 Task: Search one way flight ticket for 5 adults, 1 child, 2 infants in seat and 1 infant on lap in business from Culebra: Benjamin Rivera Noriega Airport to Rock Springs: Southwest Wyoming Regional Airport (rock Springs Sweetwater County Airport) on 8-5-2023. Choice of flights is American. Number of bags: 1 carry on bag. Price is upto 50000. Outbound departure time preference is 23:30.
Action: Mouse moved to (300, 245)
Screenshot: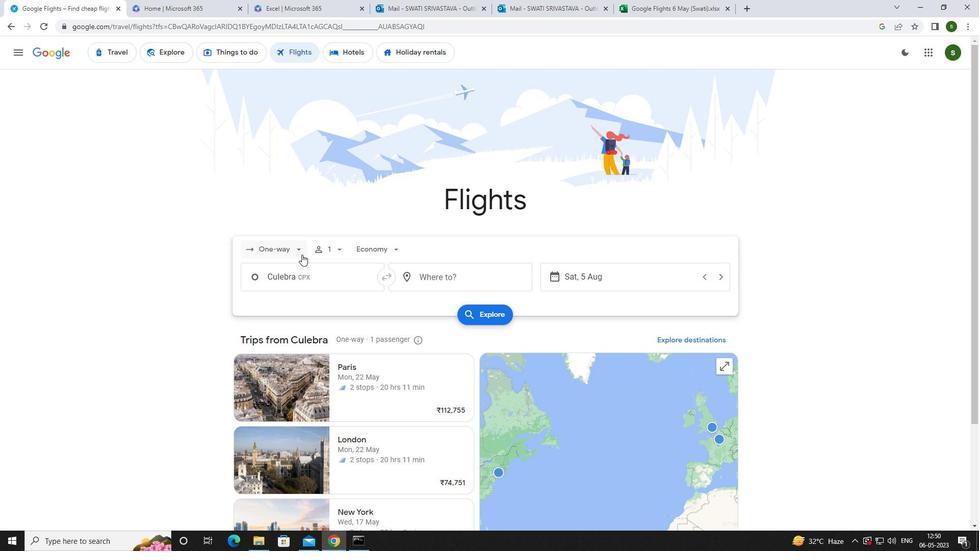 
Action: Mouse pressed left at (300, 245)
Screenshot: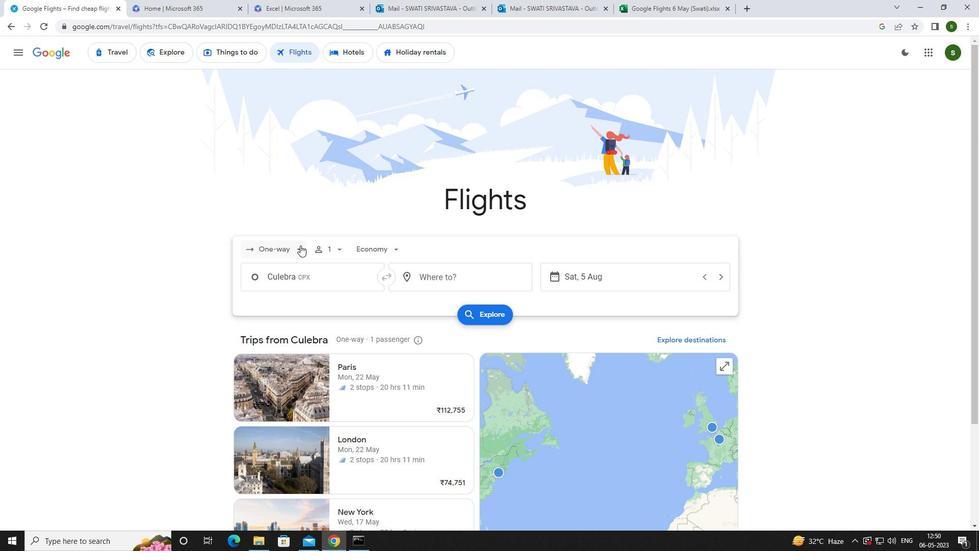 
Action: Mouse moved to (282, 295)
Screenshot: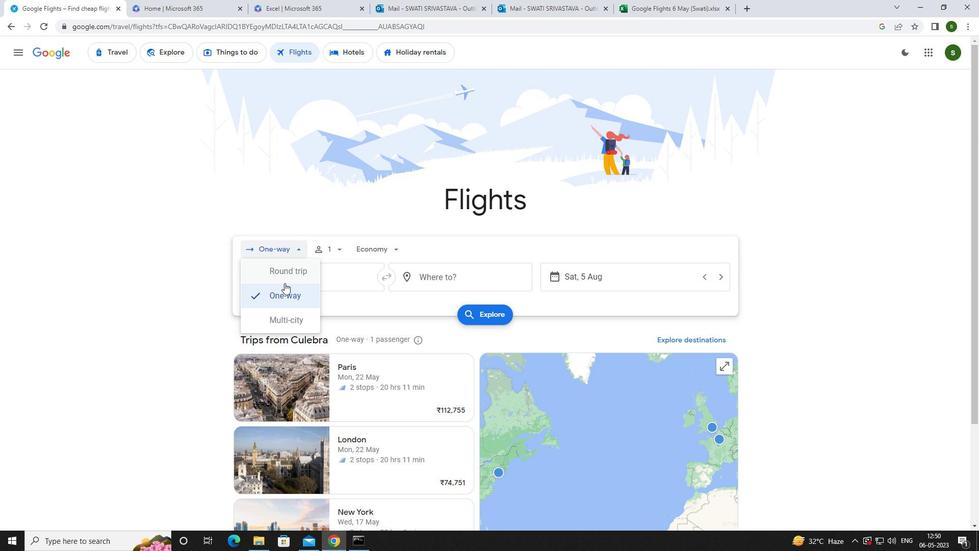 
Action: Mouse pressed left at (282, 295)
Screenshot: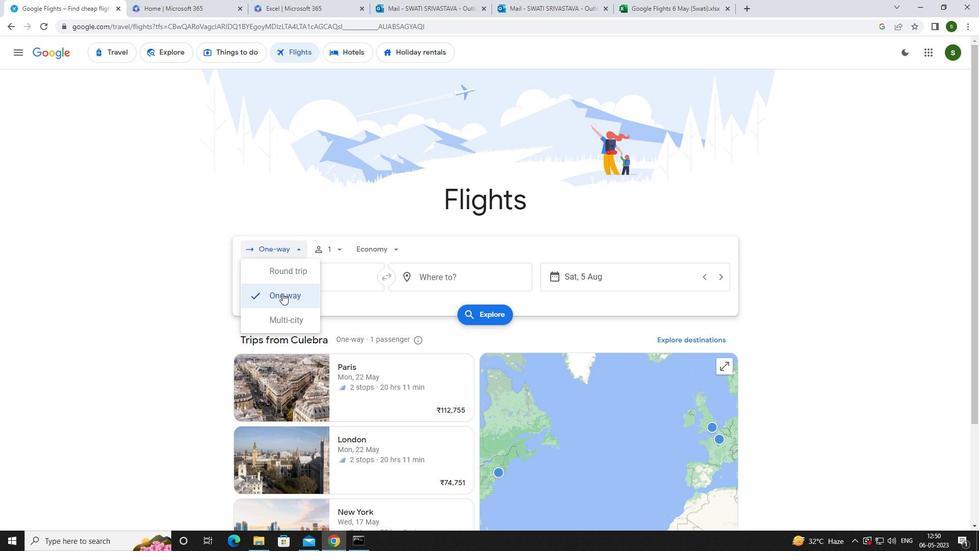 
Action: Mouse moved to (342, 248)
Screenshot: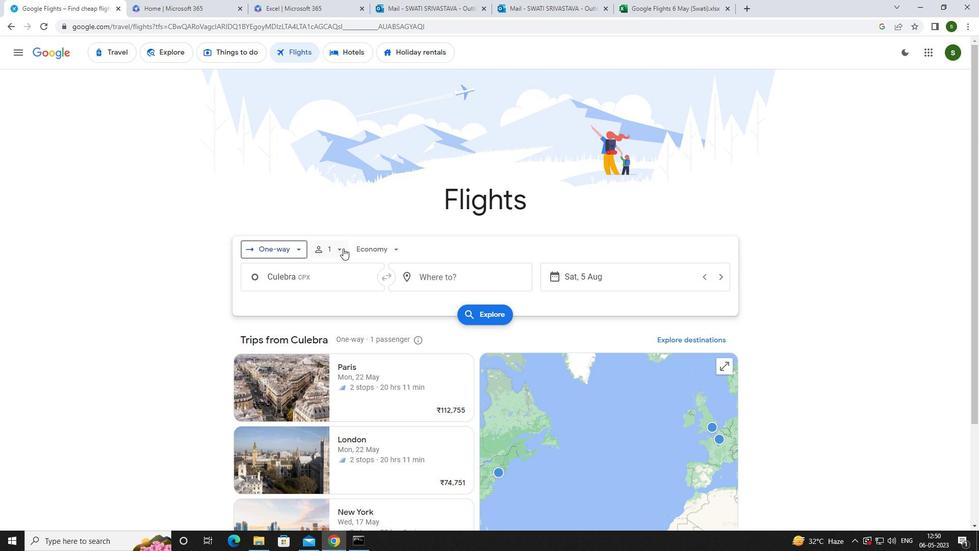 
Action: Mouse pressed left at (342, 248)
Screenshot: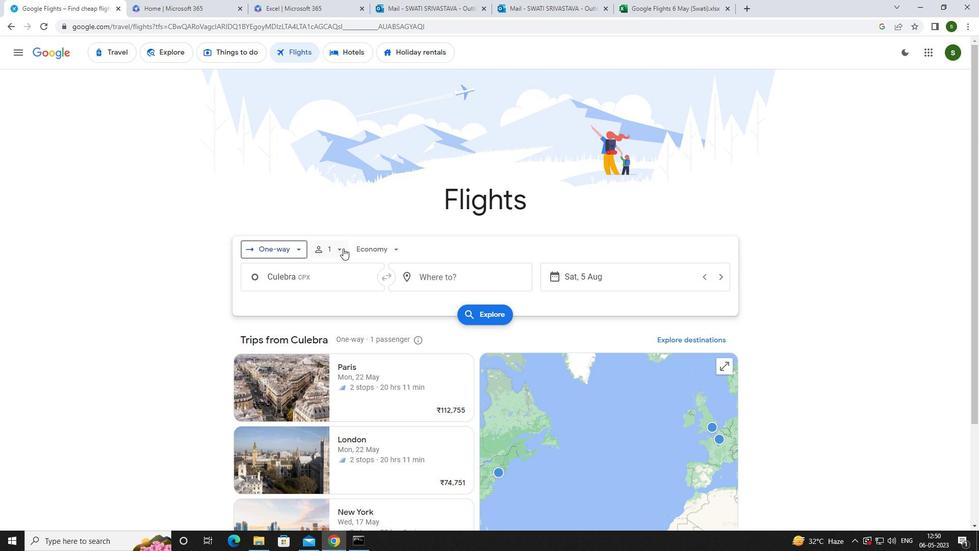 
Action: Mouse moved to (418, 274)
Screenshot: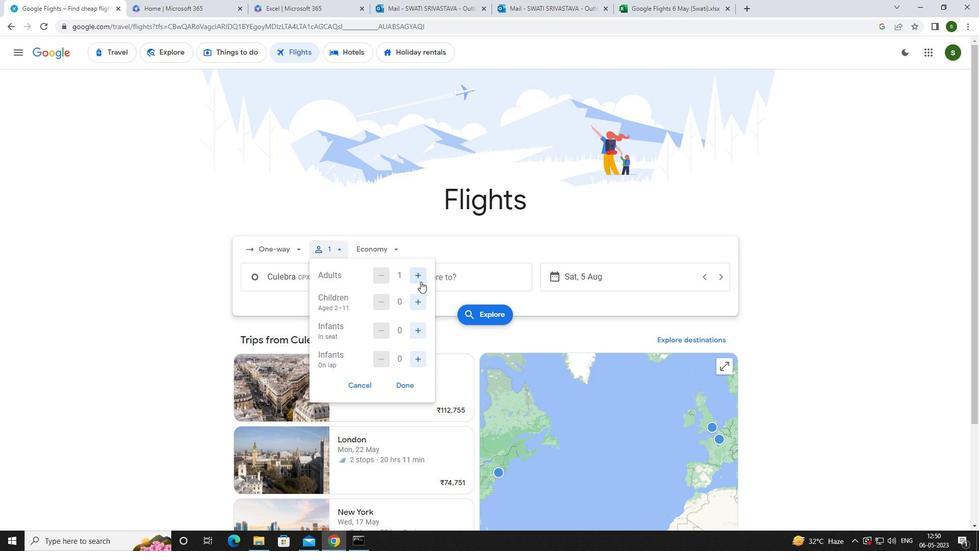 
Action: Mouse pressed left at (418, 274)
Screenshot: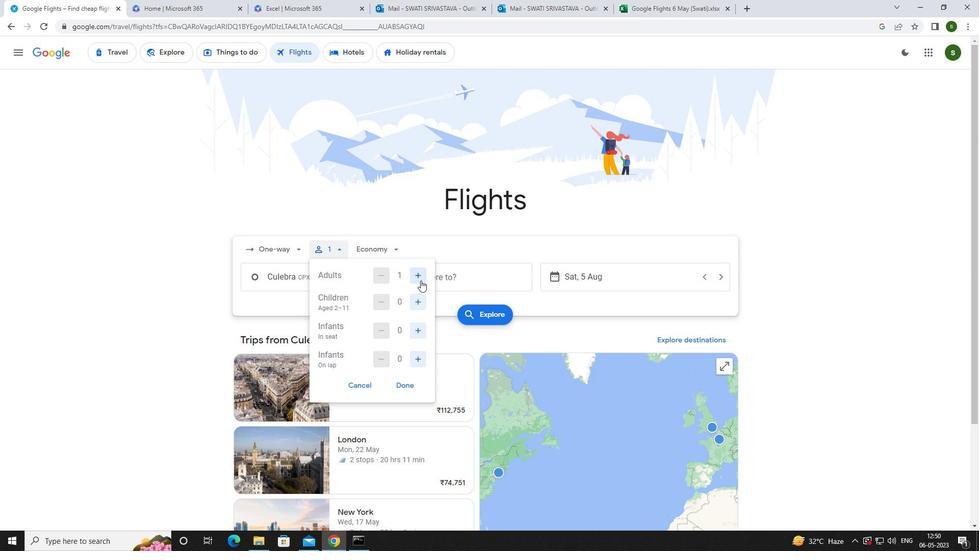 
Action: Mouse pressed left at (418, 274)
Screenshot: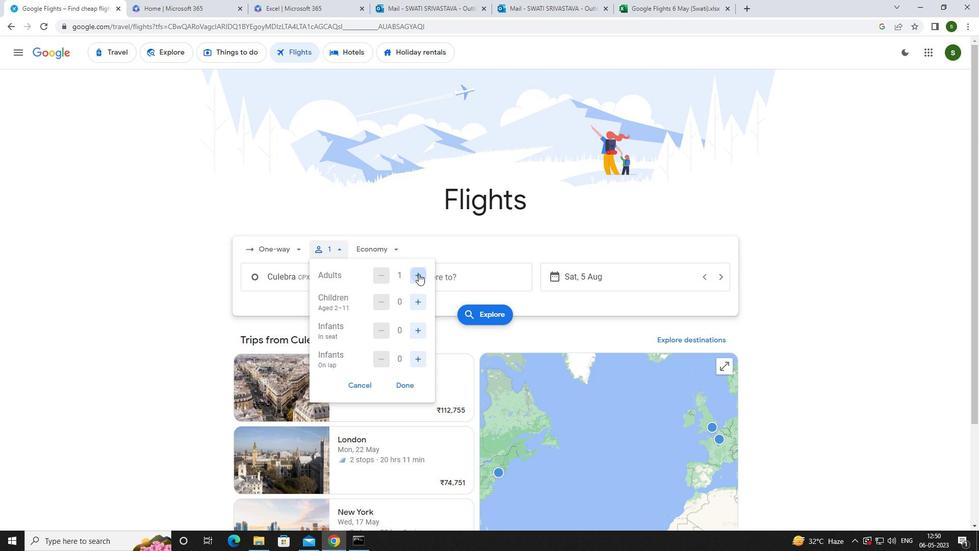 
Action: Mouse pressed left at (418, 274)
Screenshot: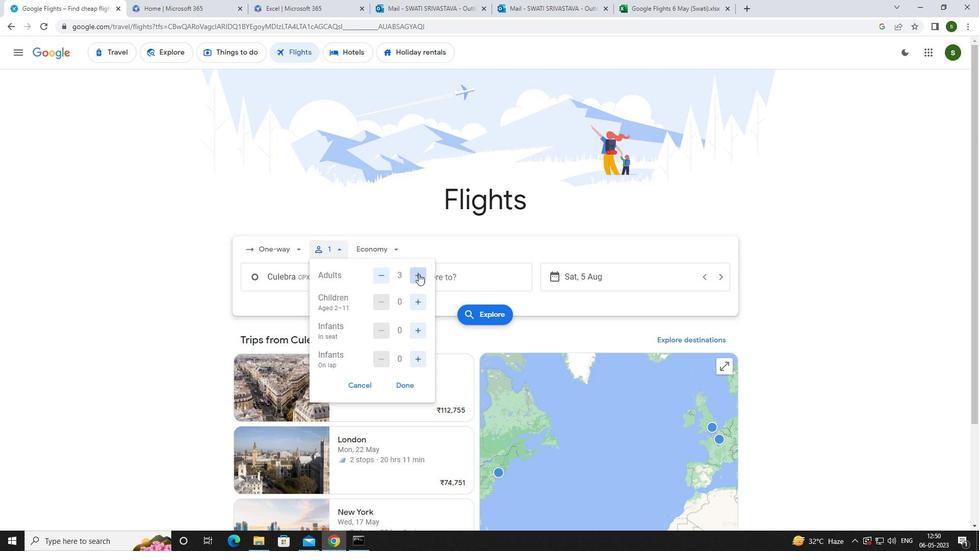 
Action: Mouse pressed left at (418, 274)
Screenshot: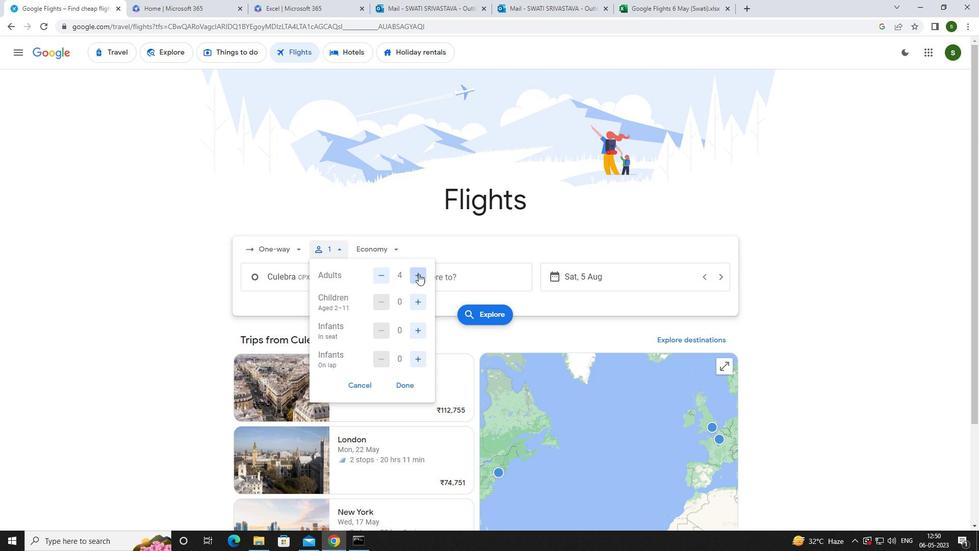
Action: Mouse moved to (415, 302)
Screenshot: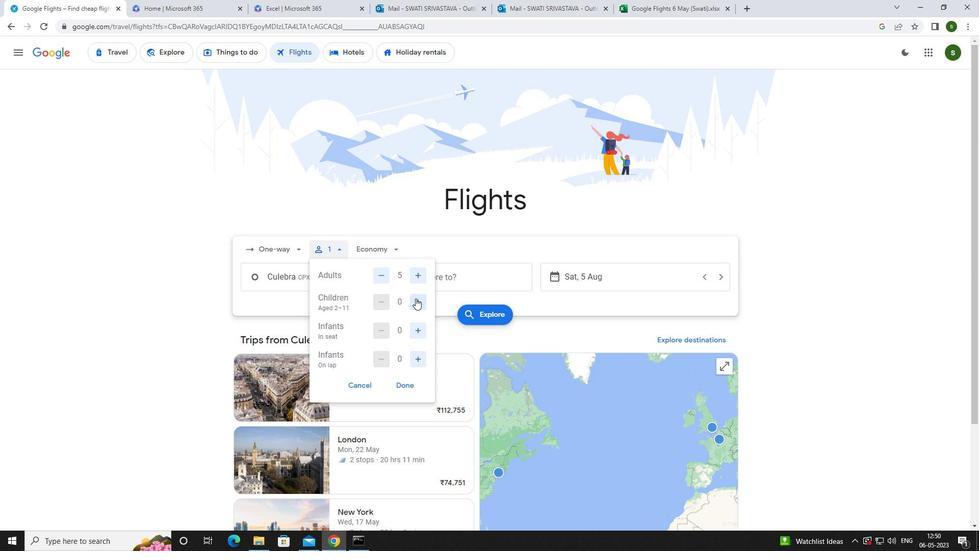 
Action: Mouse pressed left at (415, 302)
Screenshot: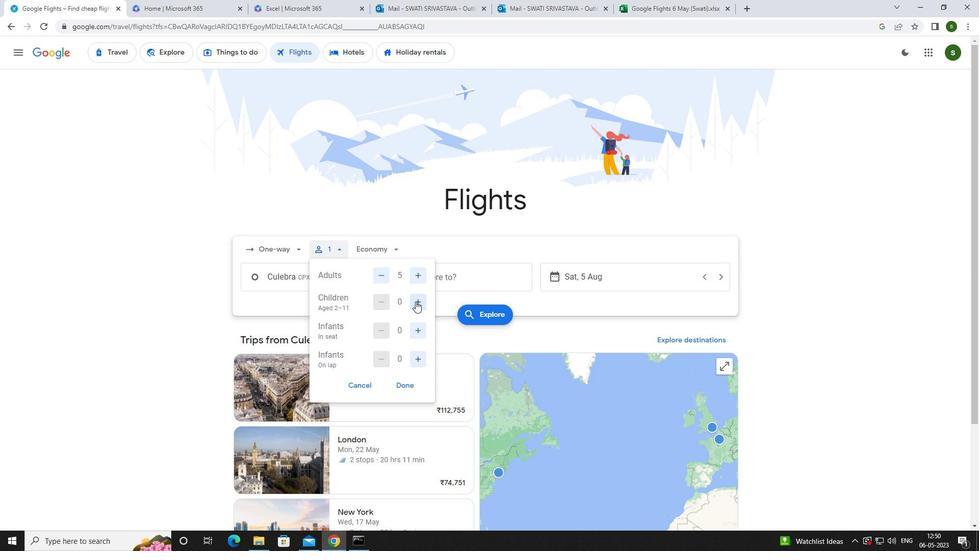 
Action: Mouse moved to (418, 329)
Screenshot: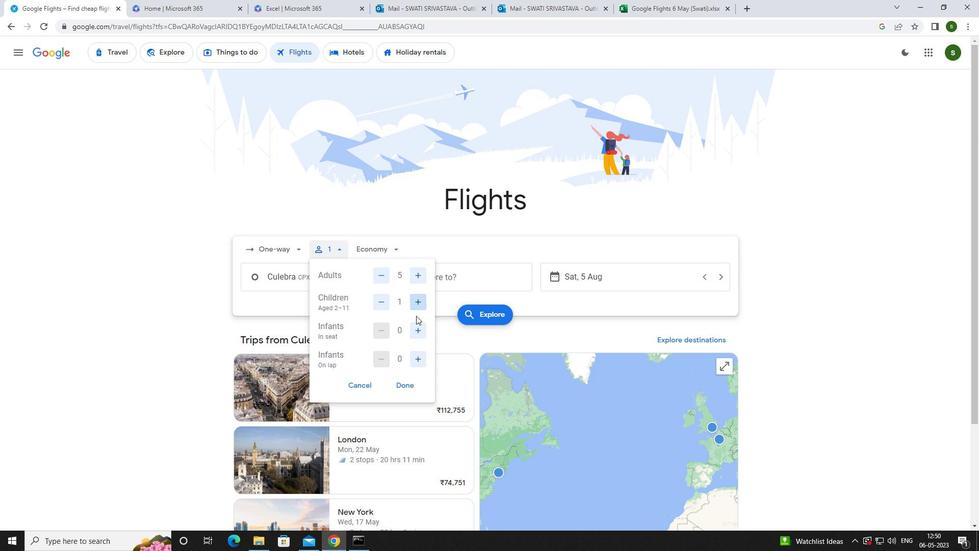 
Action: Mouse pressed left at (418, 329)
Screenshot: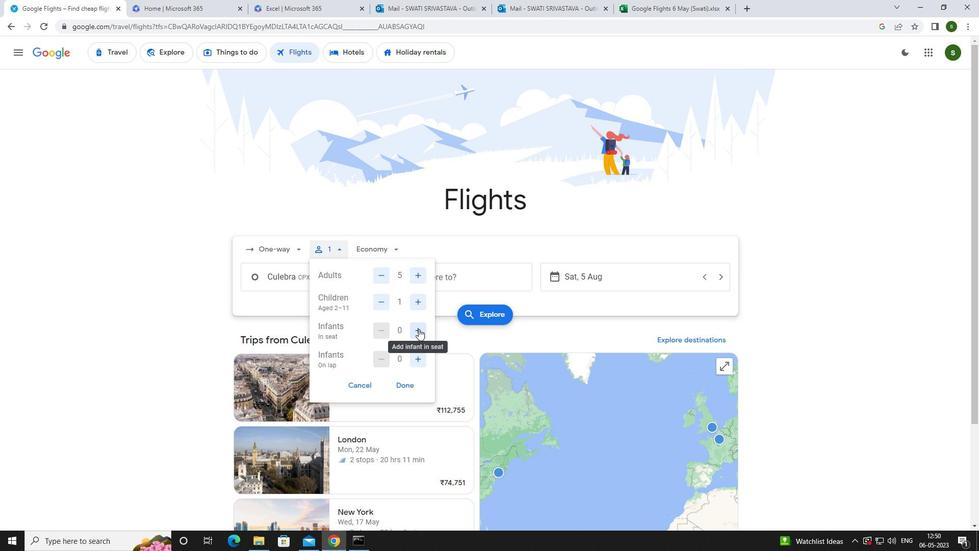 
Action: Mouse pressed left at (418, 329)
Screenshot: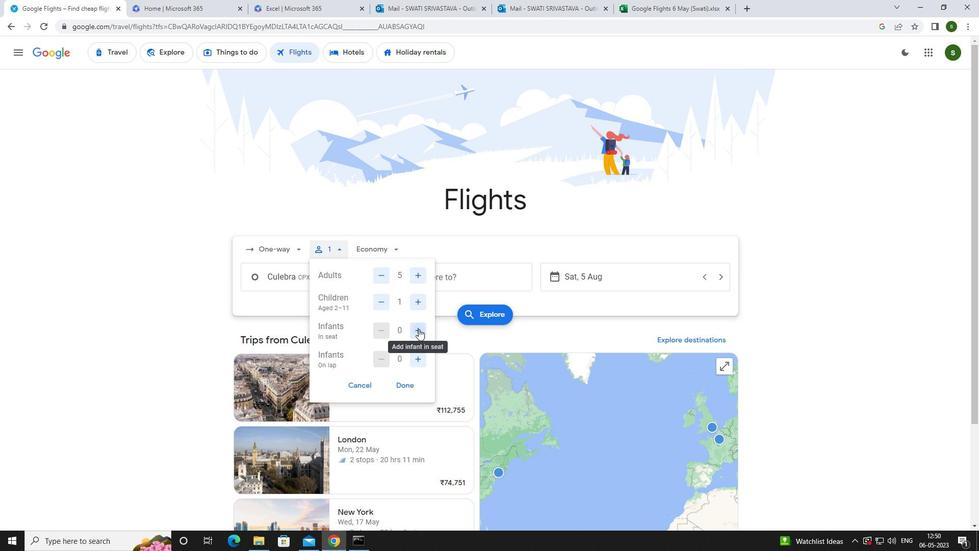 
Action: Mouse moved to (417, 360)
Screenshot: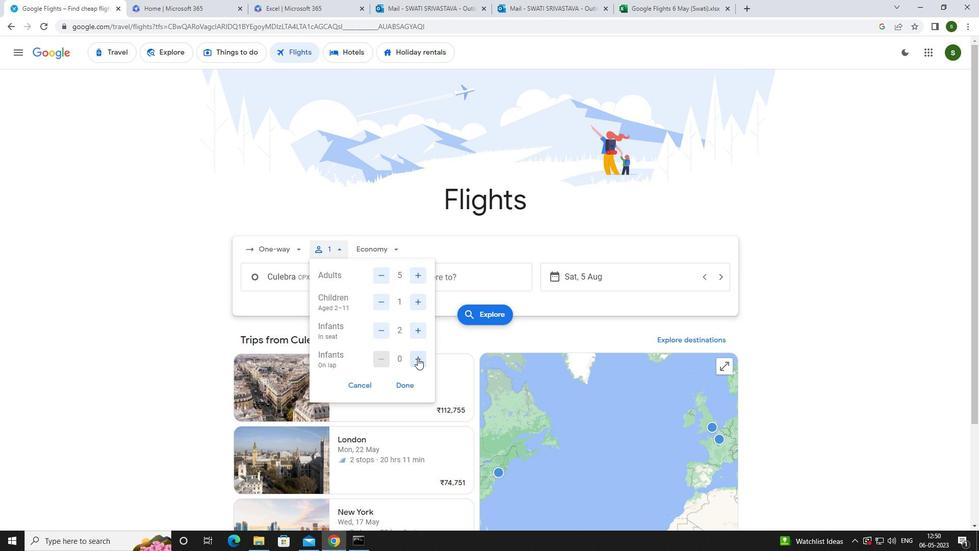 
Action: Mouse pressed left at (417, 360)
Screenshot: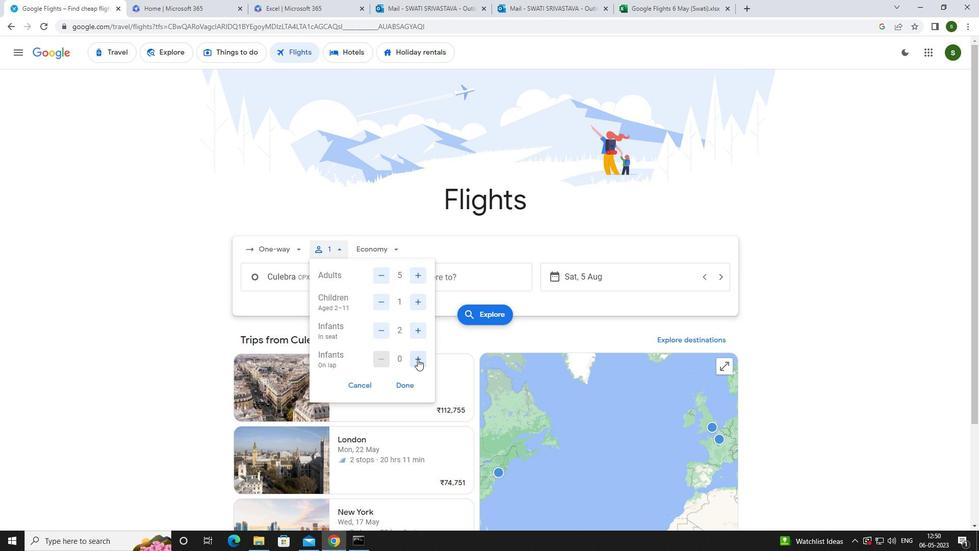 
Action: Mouse moved to (393, 246)
Screenshot: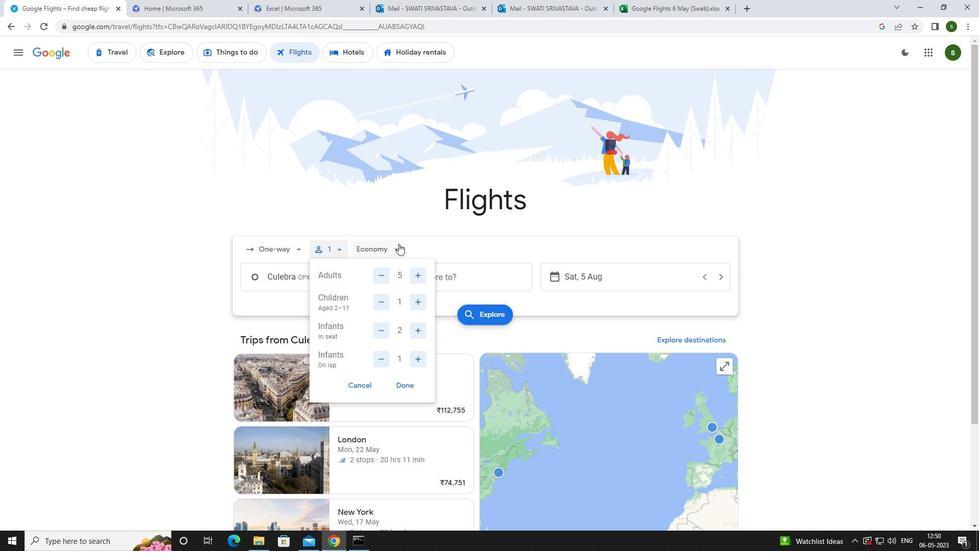 
Action: Mouse pressed left at (393, 246)
Screenshot: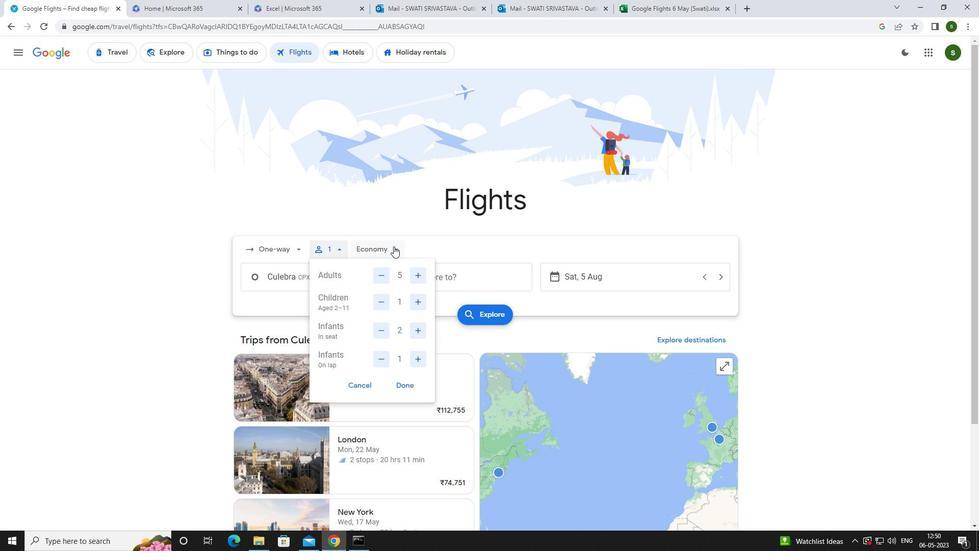 
Action: Mouse moved to (405, 319)
Screenshot: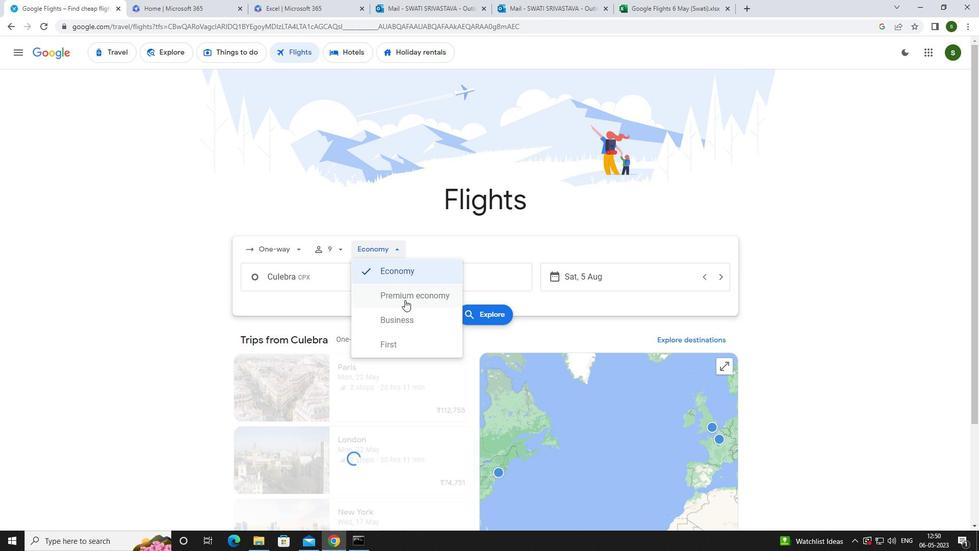 
Action: Mouse pressed left at (405, 319)
Screenshot: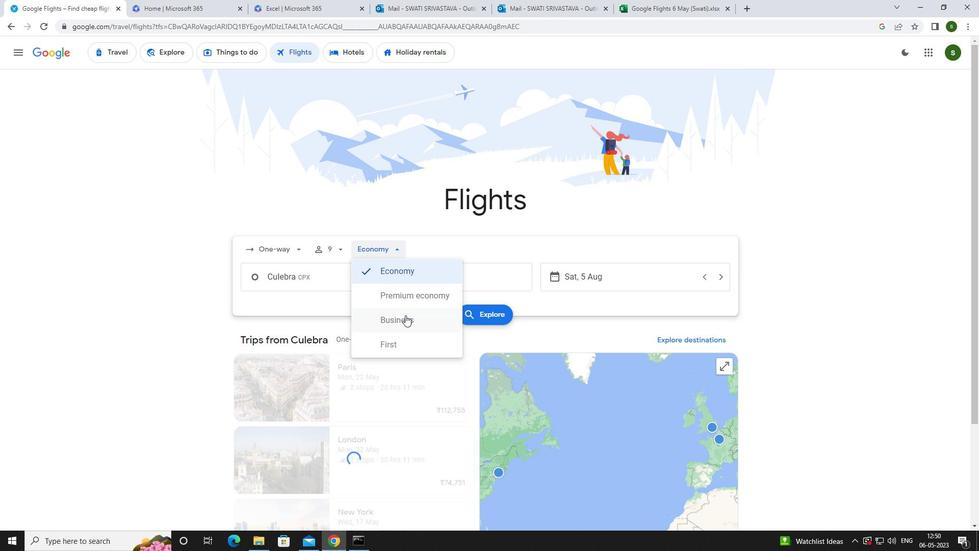 
Action: Mouse moved to (332, 272)
Screenshot: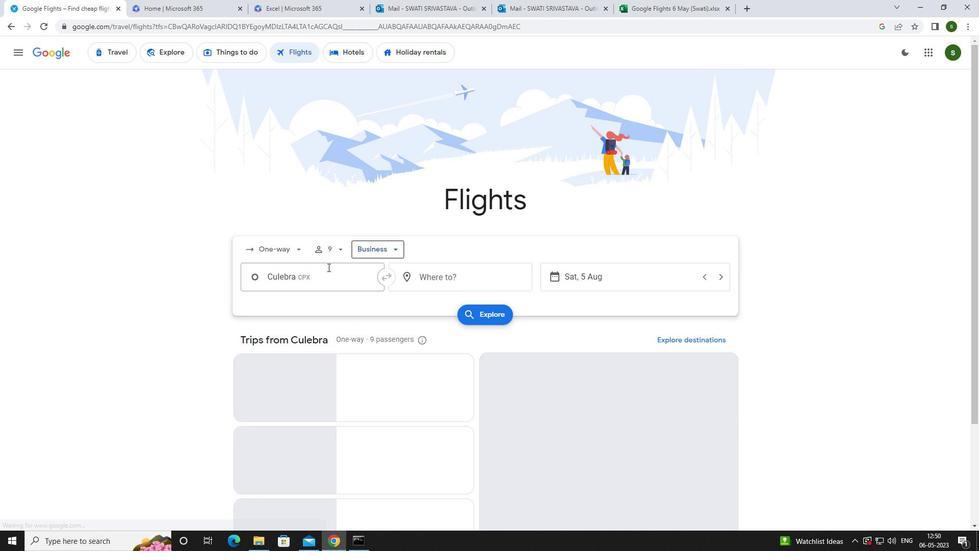 
Action: Mouse pressed left at (332, 272)
Screenshot: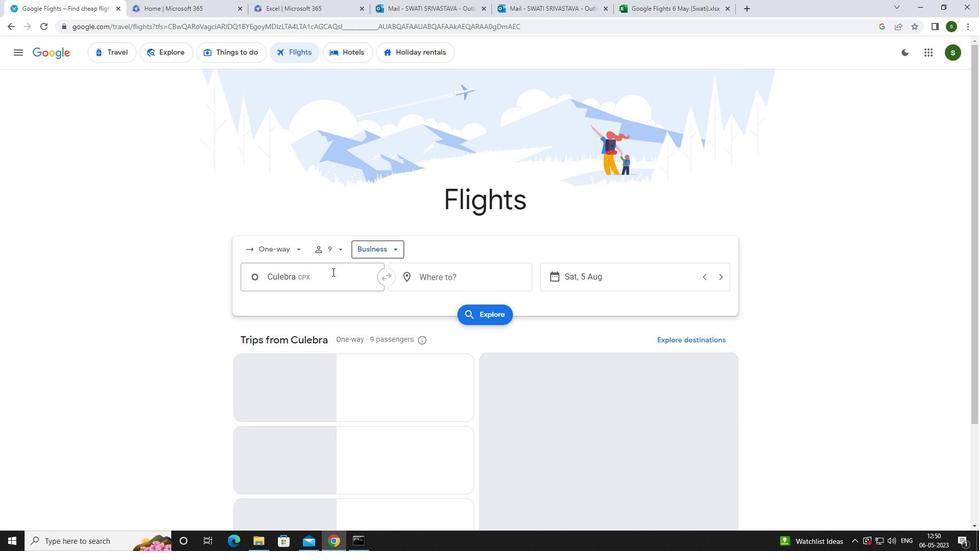 
Action: Mouse moved to (334, 273)
Screenshot: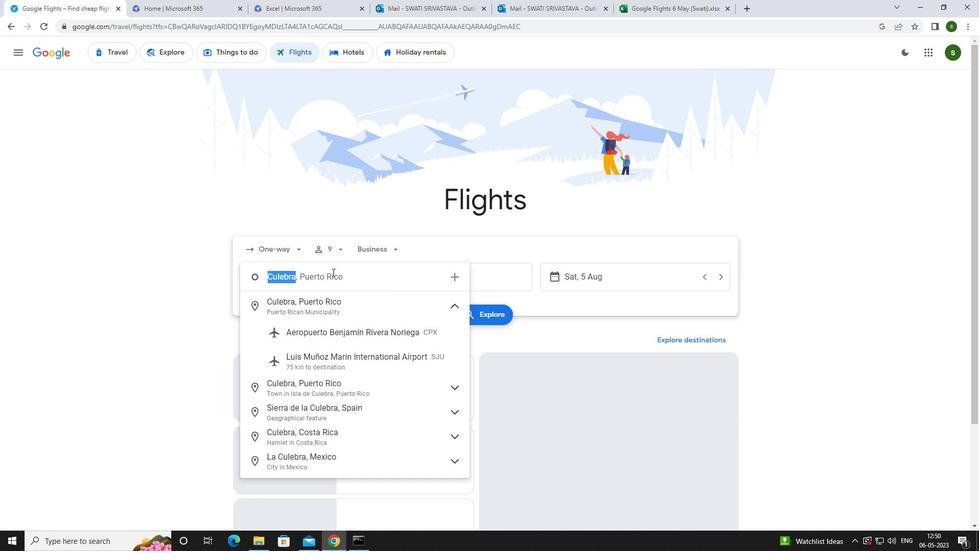 
Action: Key pressed <Key.caps_lock>b<Key.caps_lock>enjamin
Screenshot: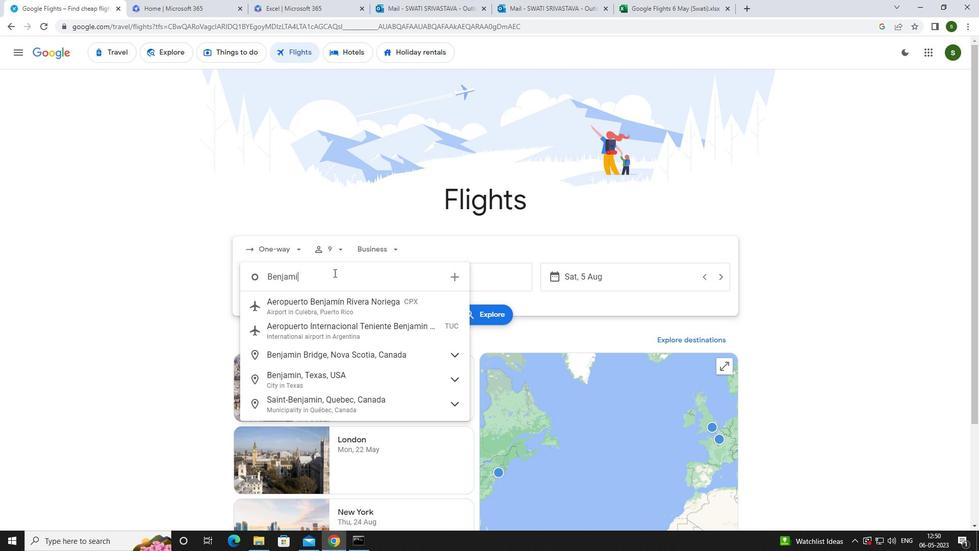 
Action: Mouse moved to (343, 308)
Screenshot: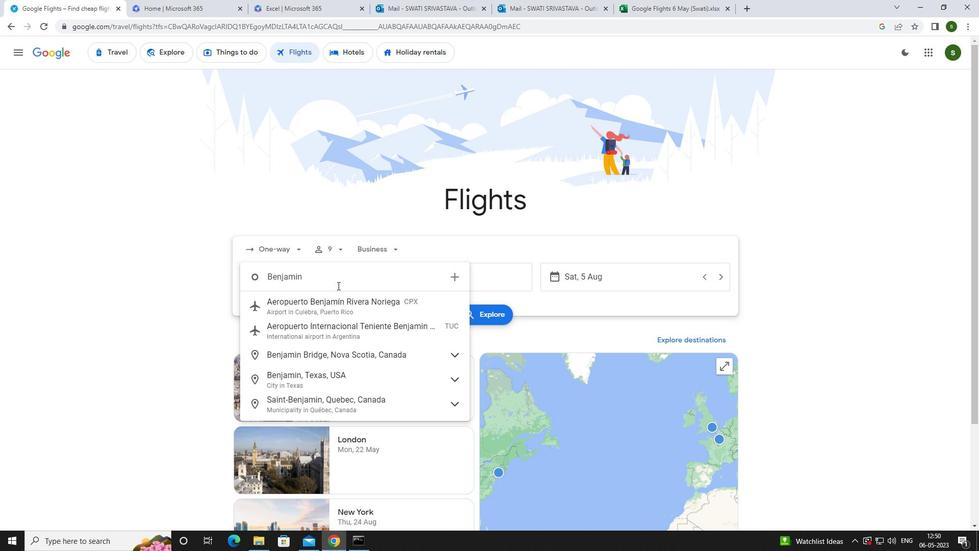 
Action: Mouse pressed left at (343, 308)
Screenshot: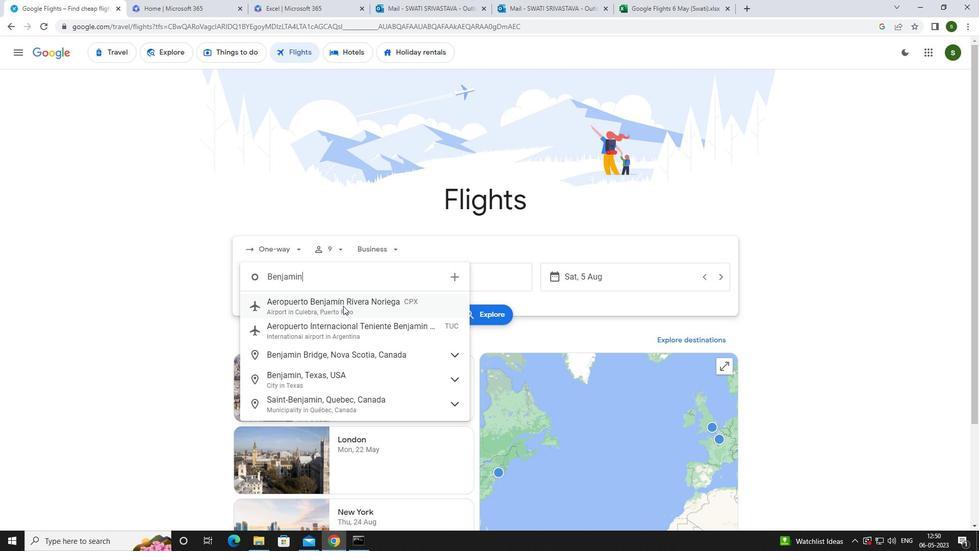 
Action: Mouse moved to (432, 278)
Screenshot: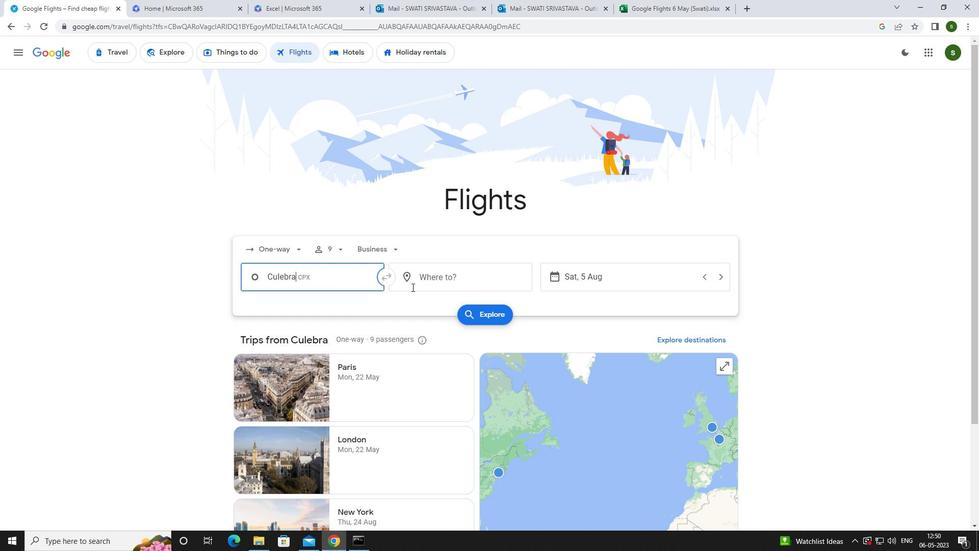 
Action: Mouse pressed left at (432, 278)
Screenshot: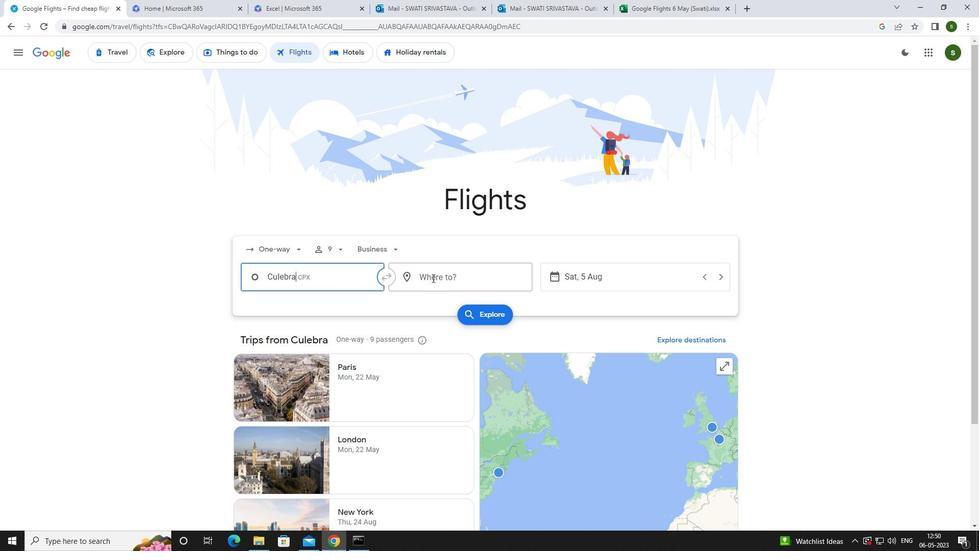 
Action: Key pressed <Key.caps_lock>r<Key.caps_lock>ock<Key.space><Key.caps_lock>s<Key.caps_lock>prings
Screenshot: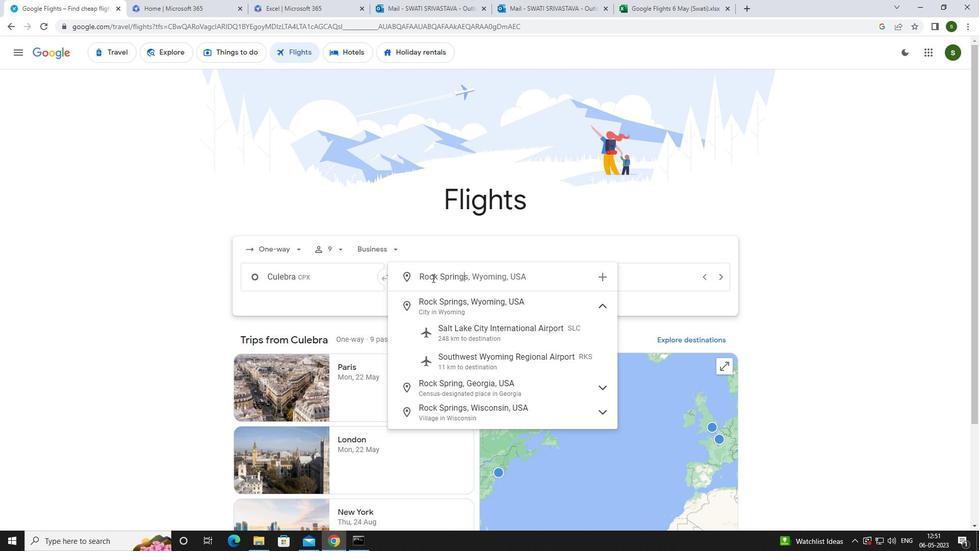 
Action: Mouse moved to (465, 363)
Screenshot: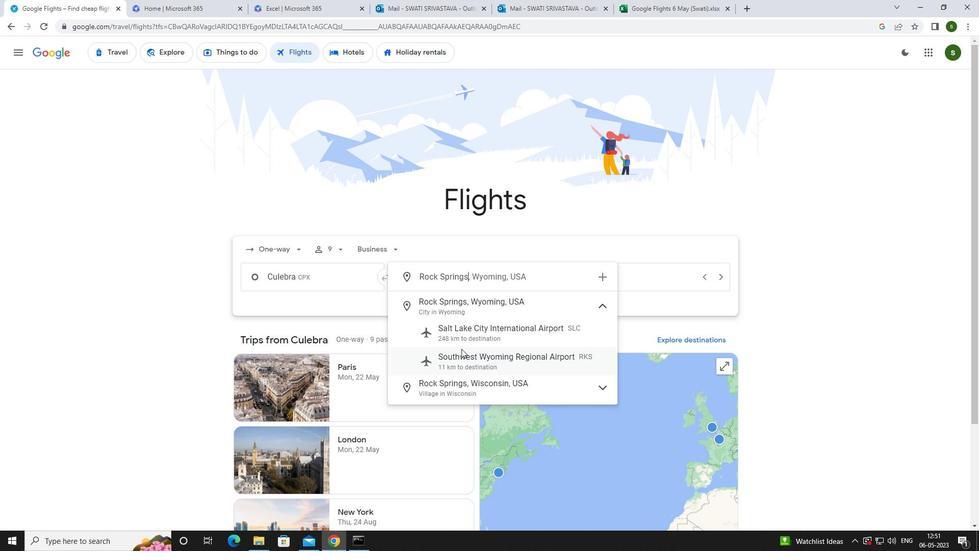 
Action: Mouse pressed left at (465, 363)
Screenshot: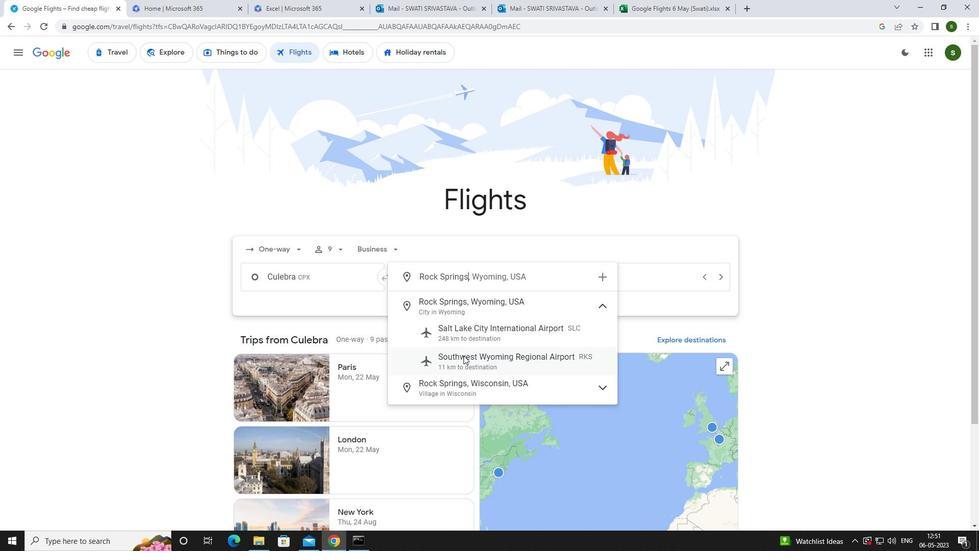 
Action: Mouse moved to (581, 272)
Screenshot: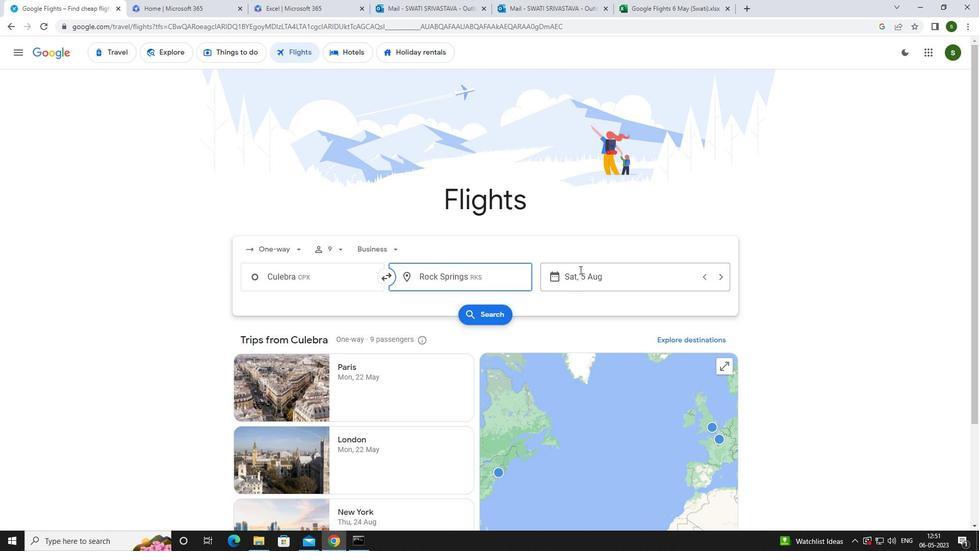 
Action: Mouse pressed left at (581, 272)
Screenshot: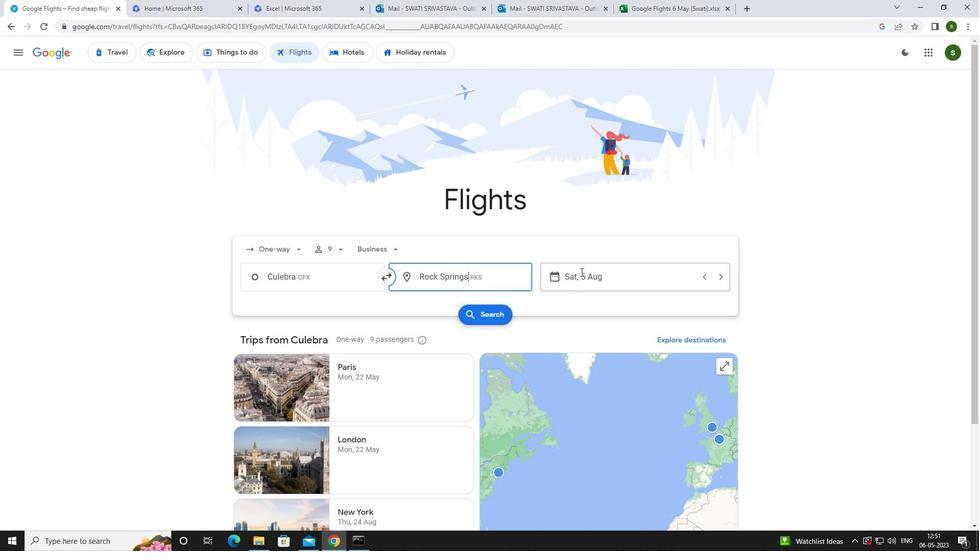 
Action: Mouse moved to (515, 343)
Screenshot: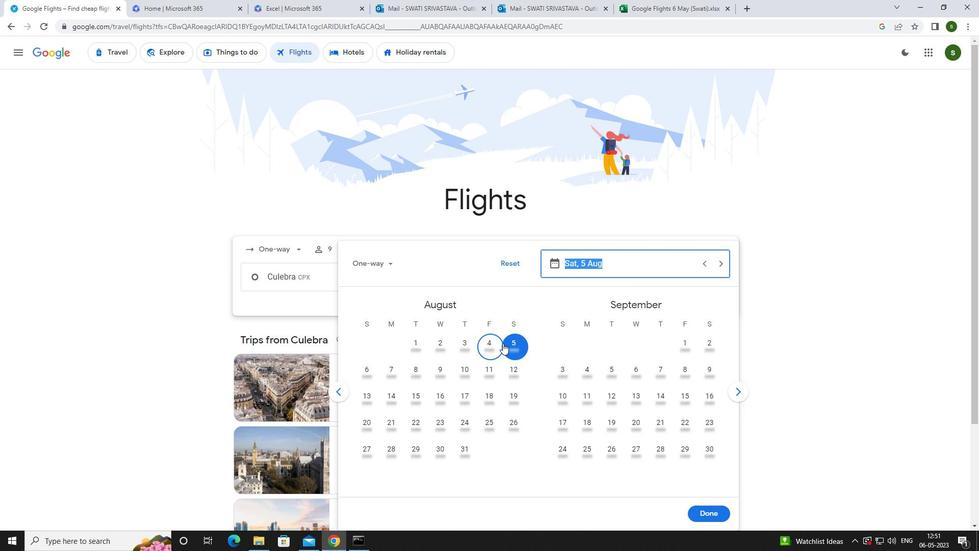 
Action: Mouse pressed left at (515, 343)
Screenshot: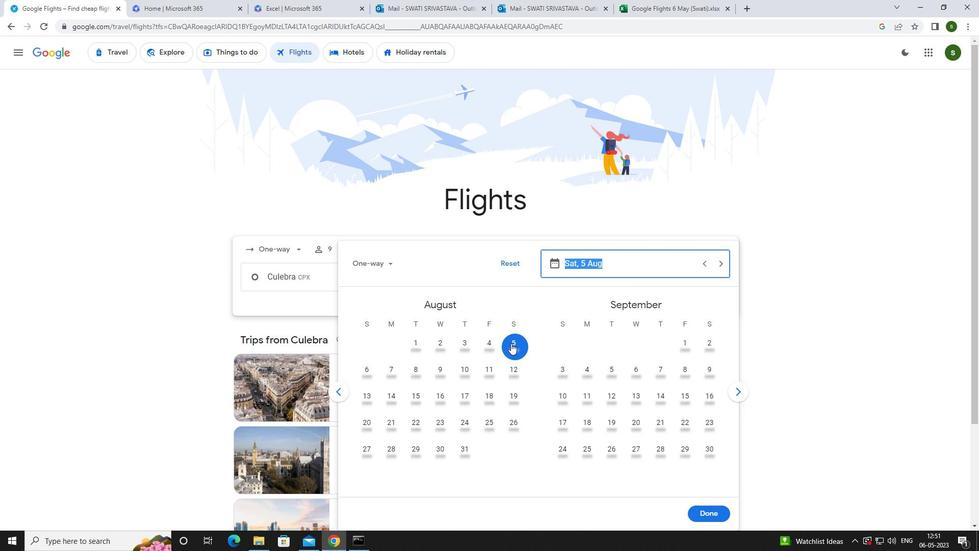 
Action: Mouse moved to (711, 510)
Screenshot: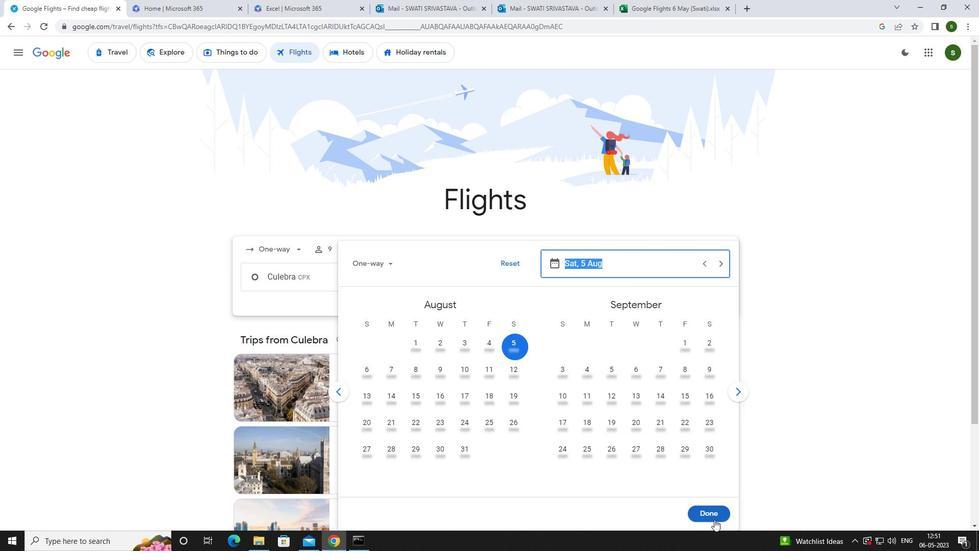 
Action: Mouse pressed left at (711, 510)
Screenshot: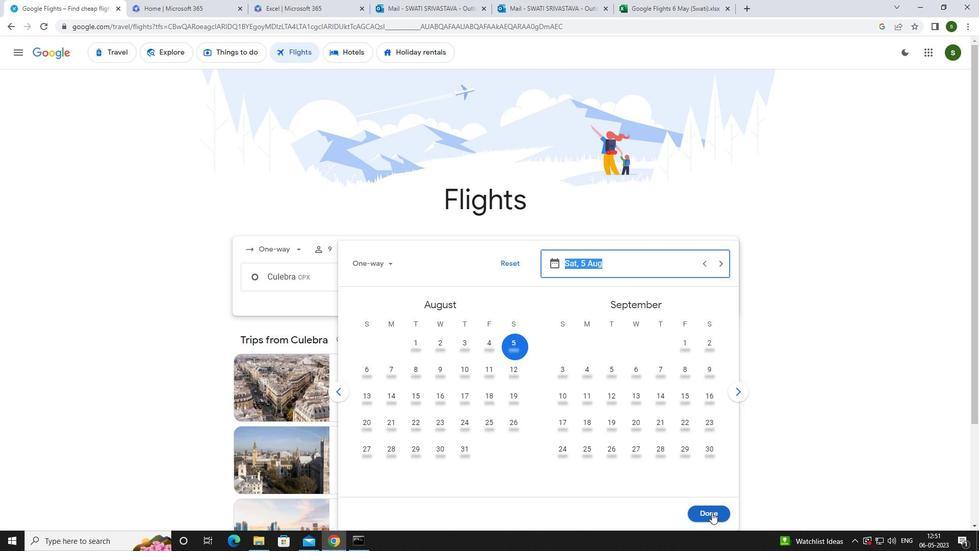 
Action: Mouse moved to (485, 319)
Screenshot: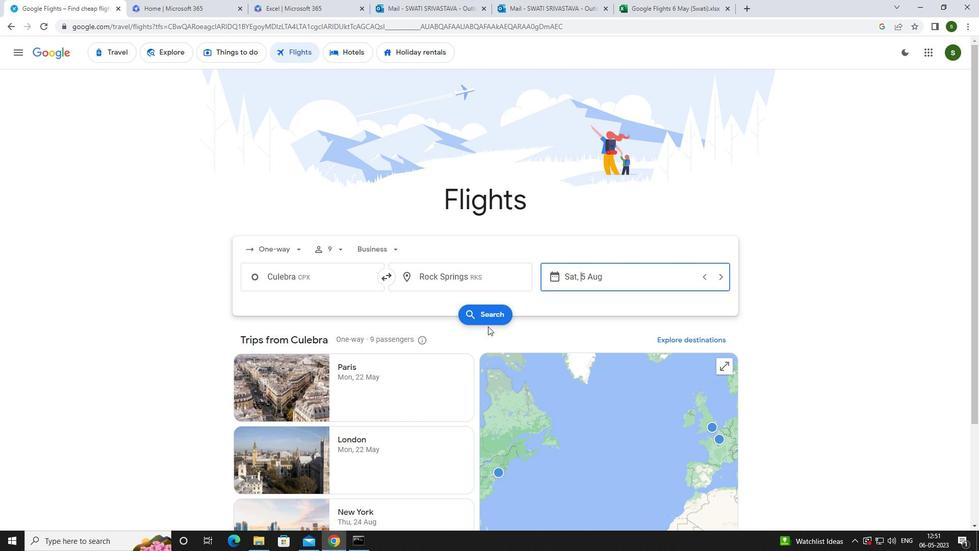 
Action: Mouse pressed left at (485, 319)
Screenshot: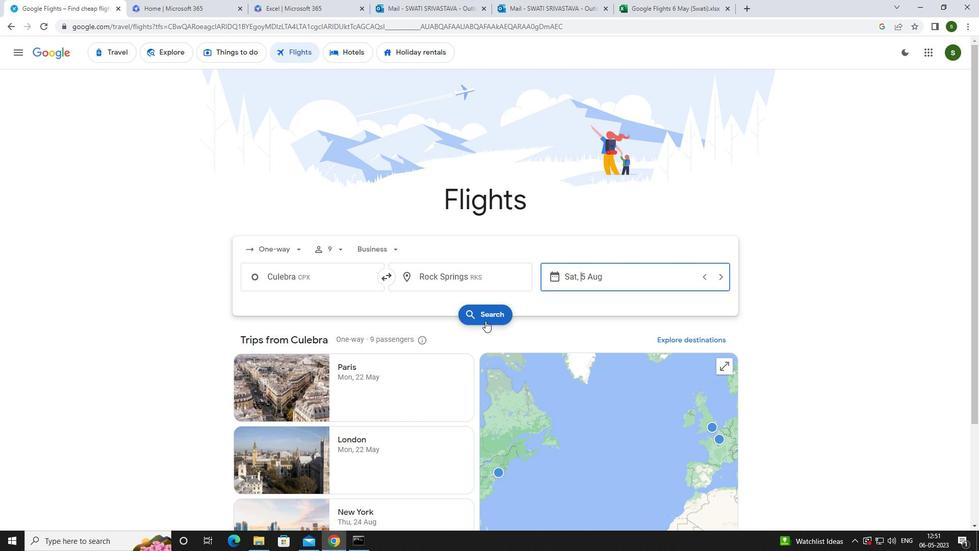 
Action: Mouse moved to (266, 145)
Screenshot: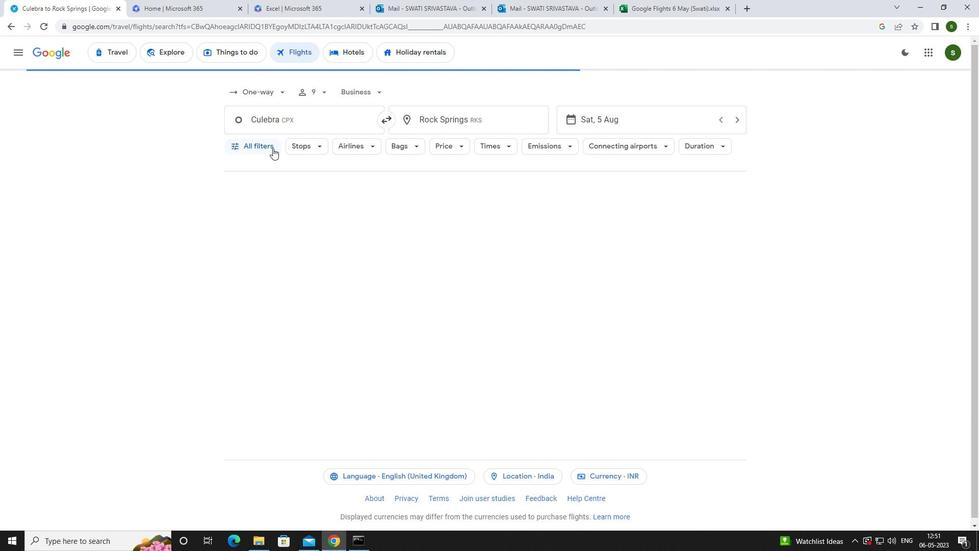 
Action: Mouse pressed left at (266, 145)
Screenshot: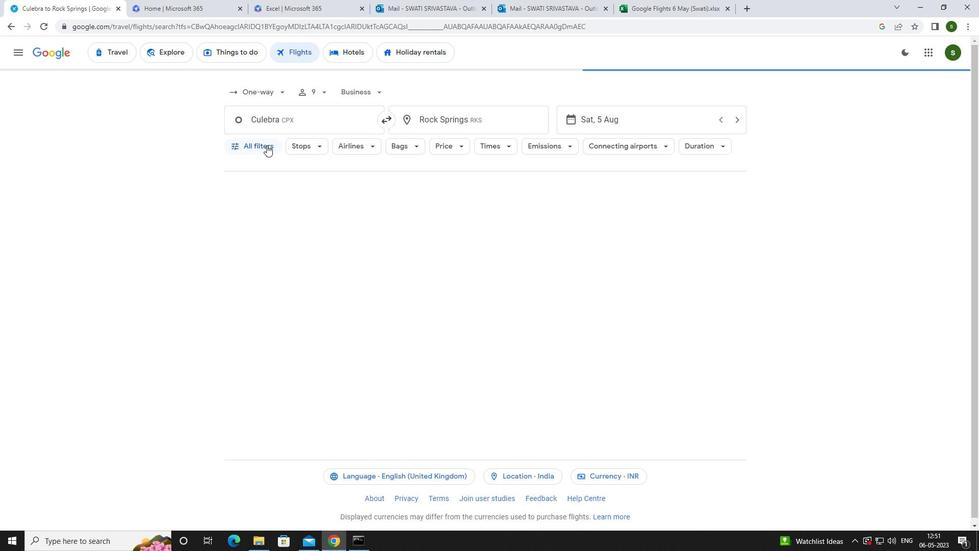 
Action: Mouse moved to (380, 364)
Screenshot: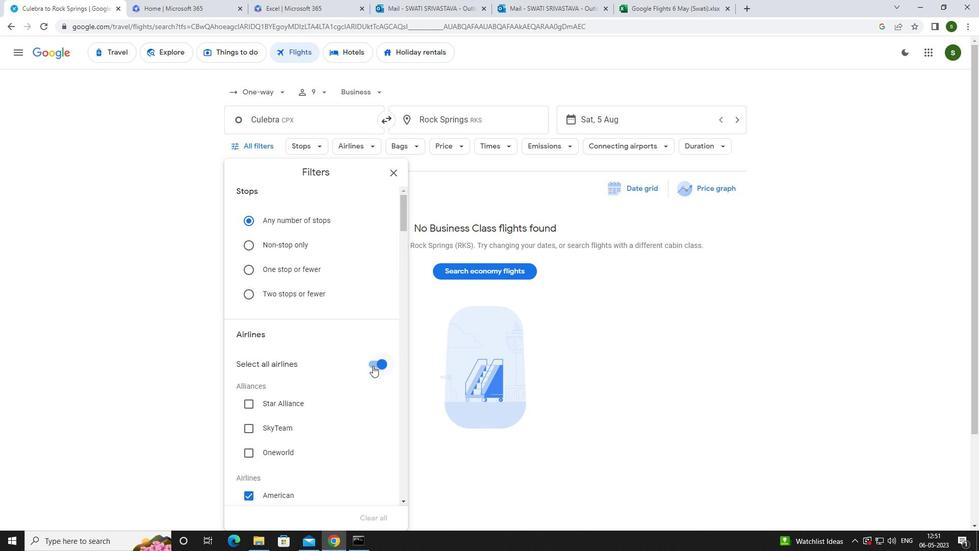 
Action: Mouse pressed left at (380, 364)
Screenshot: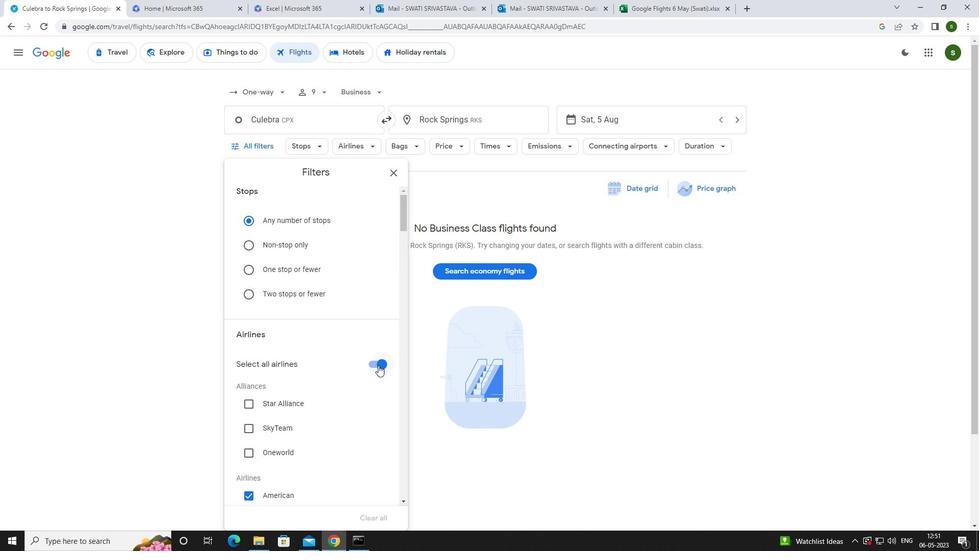 
Action: Mouse moved to (353, 343)
Screenshot: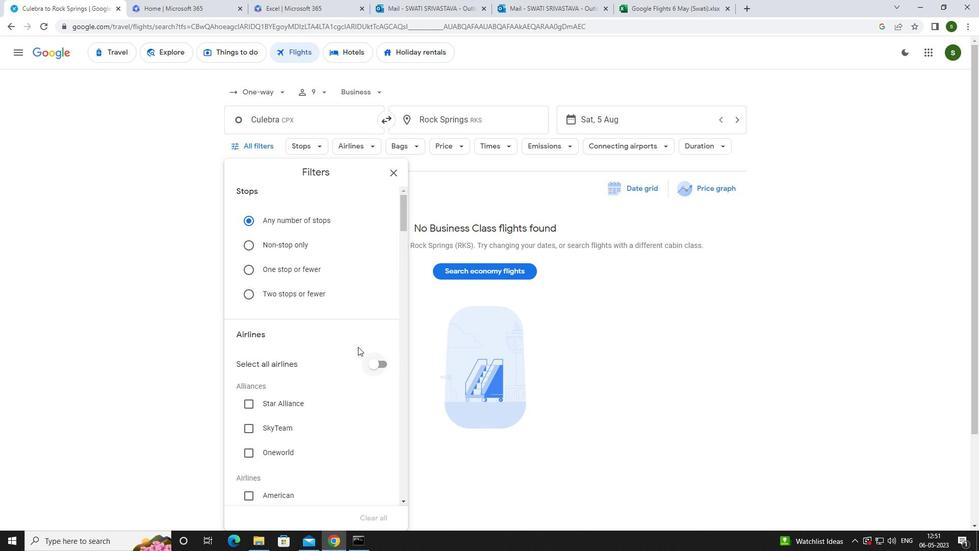 
Action: Mouse scrolled (353, 342) with delta (0, 0)
Screenshot: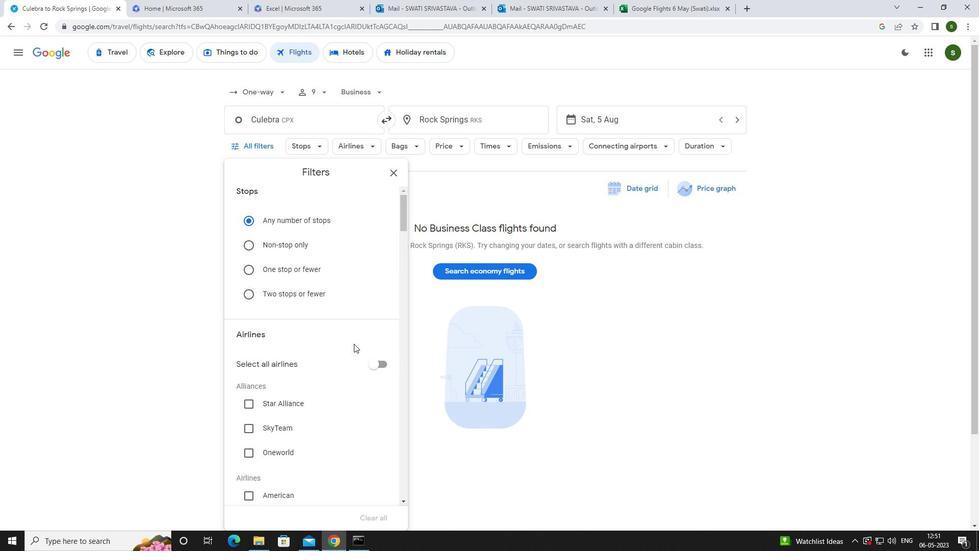 
Action: Mouse scrolled (353, 342) with delta (0, 0)
Screenshot: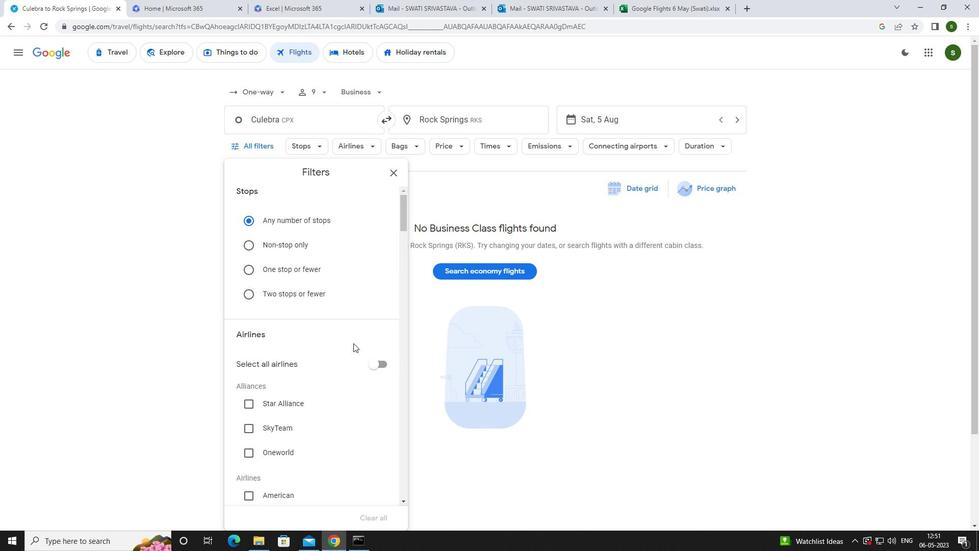 
Action: Mouse moved to (278, 396)
Screenshot: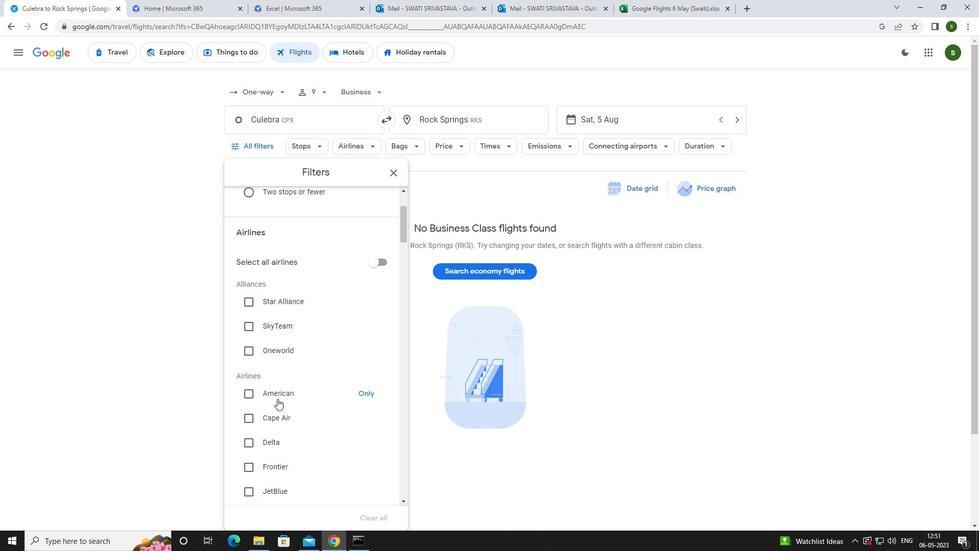 
Action: Mouse pressed left at (278, 396)
Screenshot: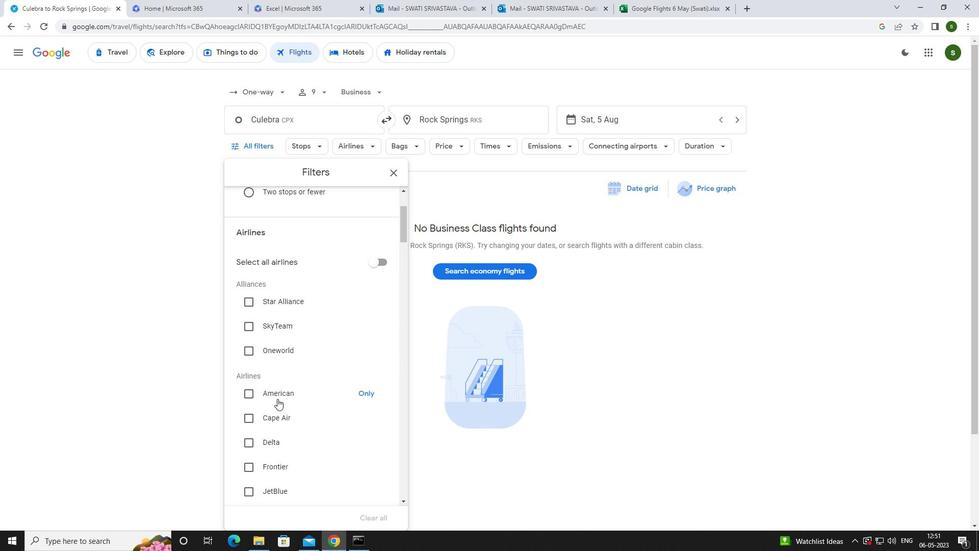 
Action: Mouse scrolled (278, 395) with delta (0, 0)
Screenshot: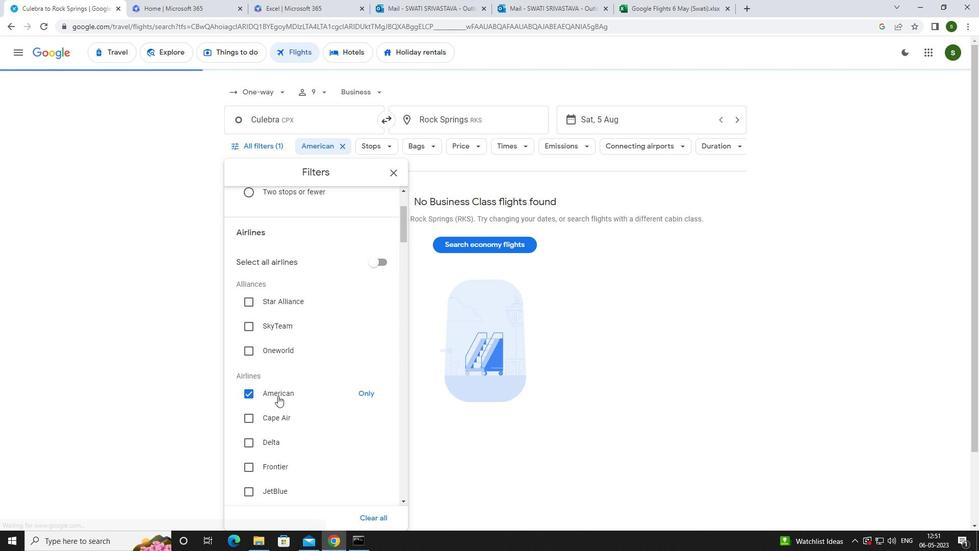 
Action: Mouse scrolled (278, 395) with delta (0, 0)
Screenshot: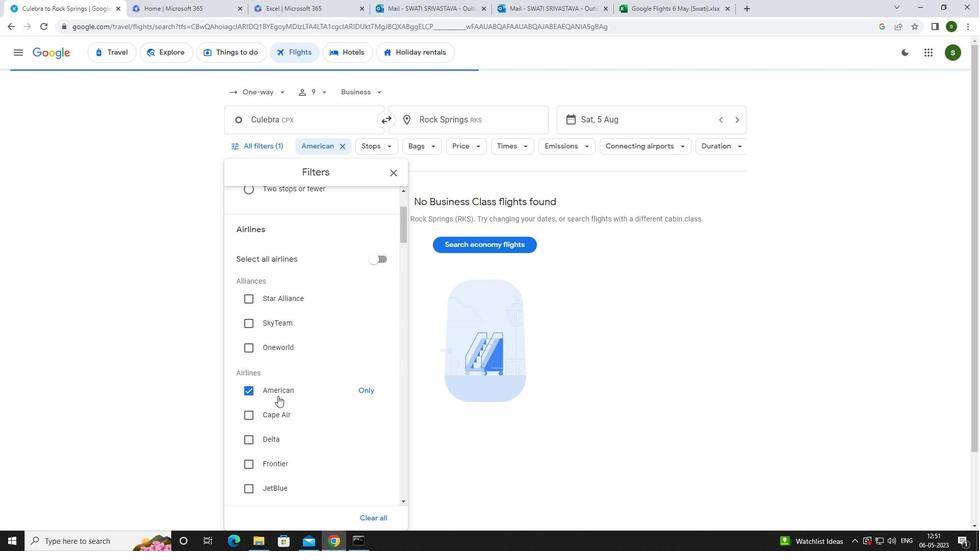 
Action: Mouse scrolled (278, 395) with delta (0, 0)
Screenshot: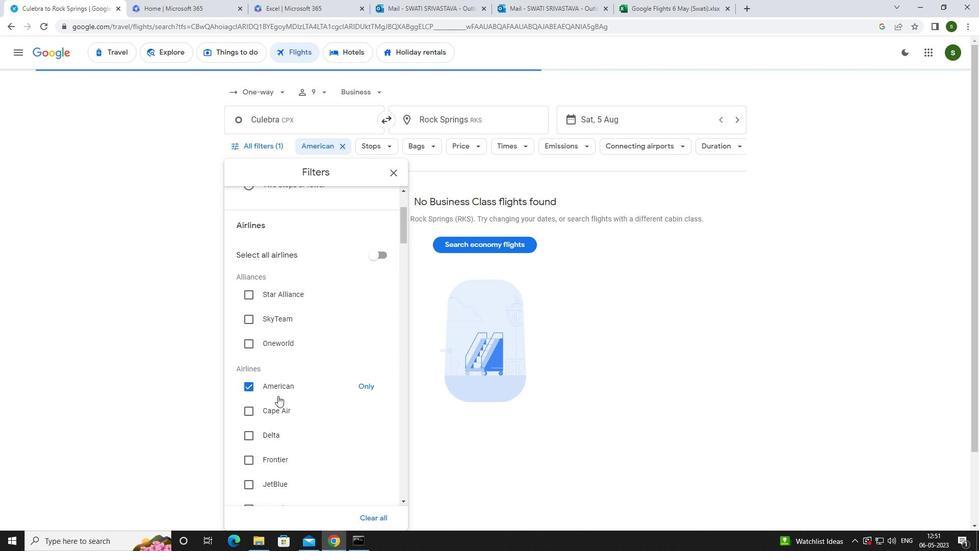 
Action: Mouse scrolled (278, 395) with delta (0, 0)
Screenshot: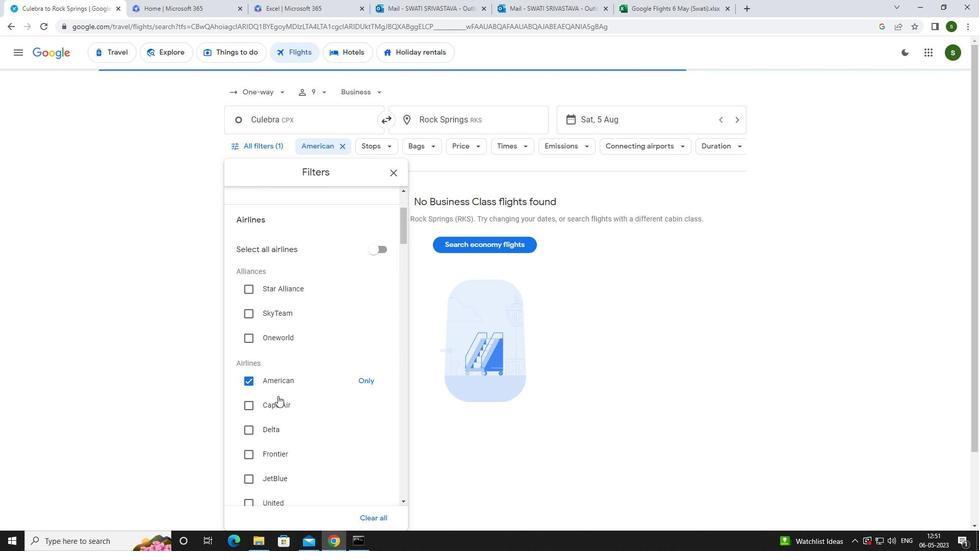 
Action: Mouse moved to (382, 378)
Screenshot: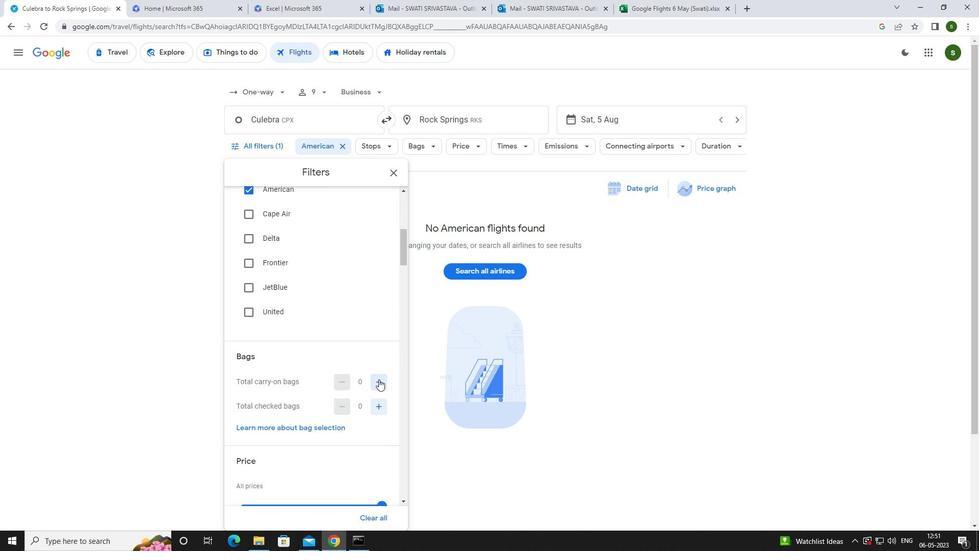 
Action: Mouse pressed left at (382, 378)
Screenshot: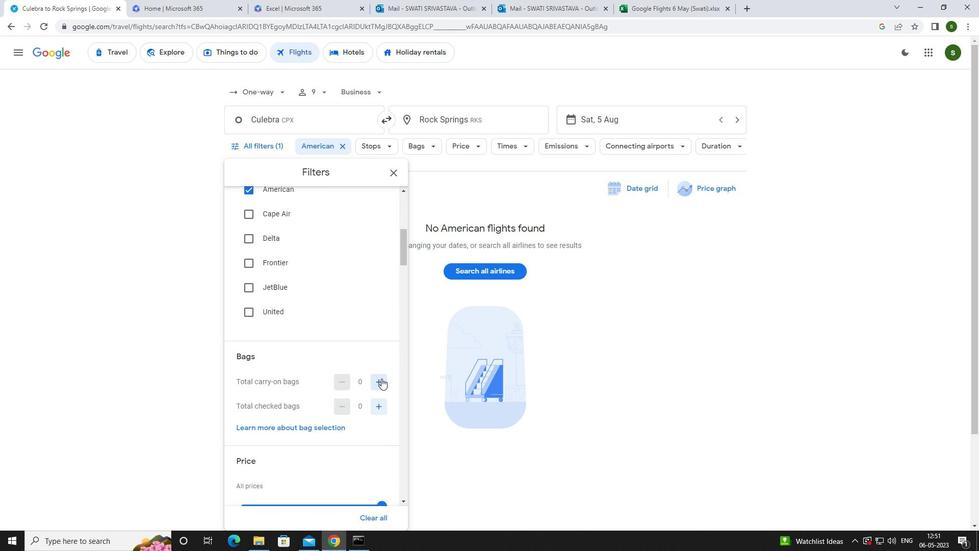 
Action: Mouse scrolled (382, 378) with delta (0, 0)
Screenshot: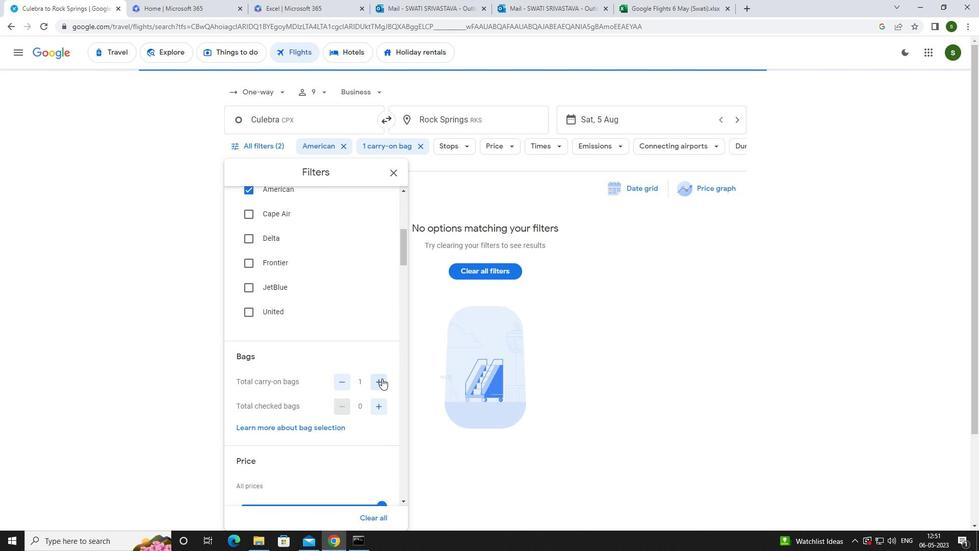 
Action: Mouse scrolled (382, 378) with delta (0, 0)
Screenshot: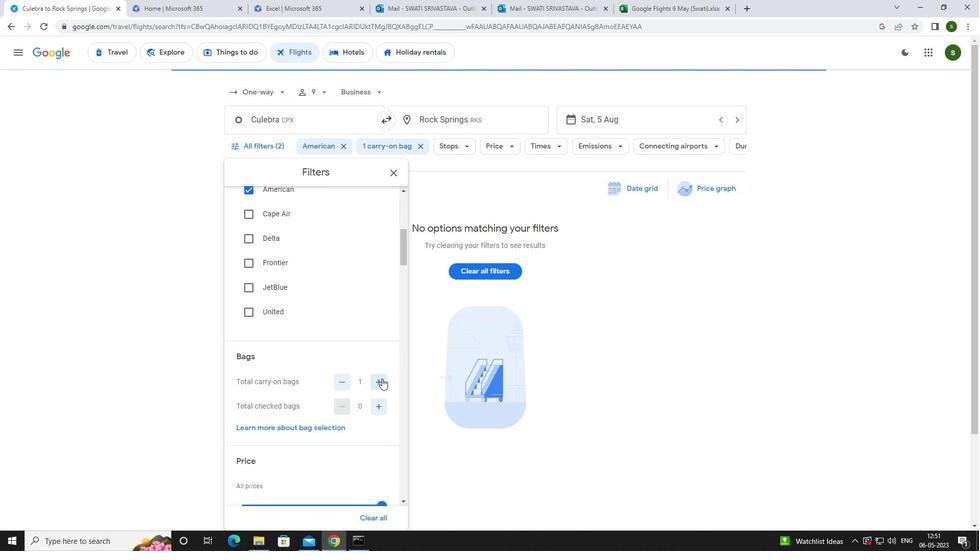 
Action: Mouse scrolled (382, 378) with delta (0, 0)
Screenshot: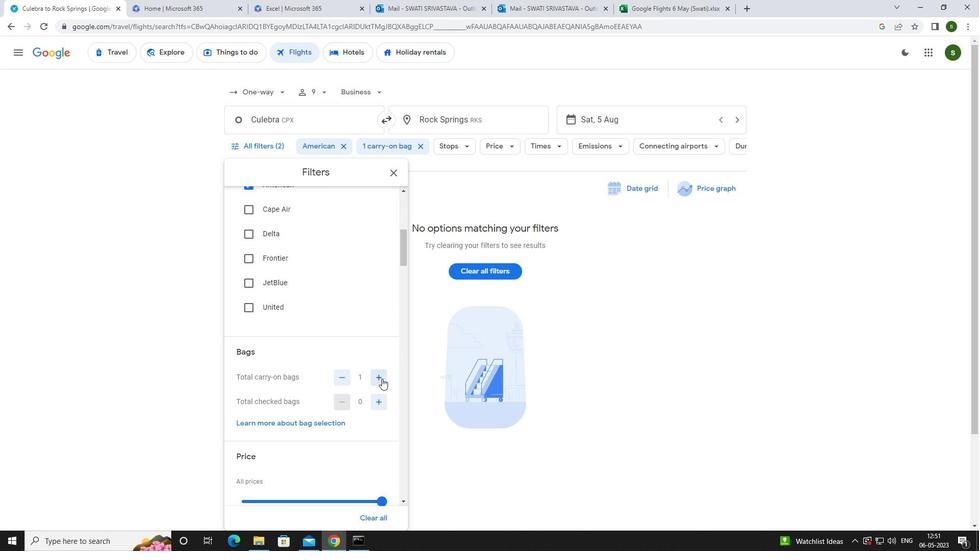
Action: Mouse moved to (385, 350)
Screenshot: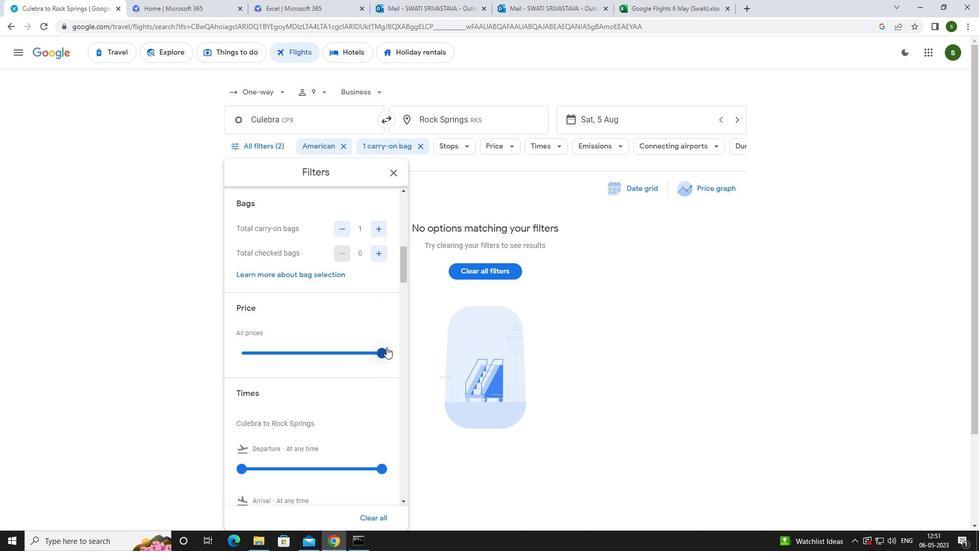
Action: Mouse pressed left at (385, 350)
Screenshot: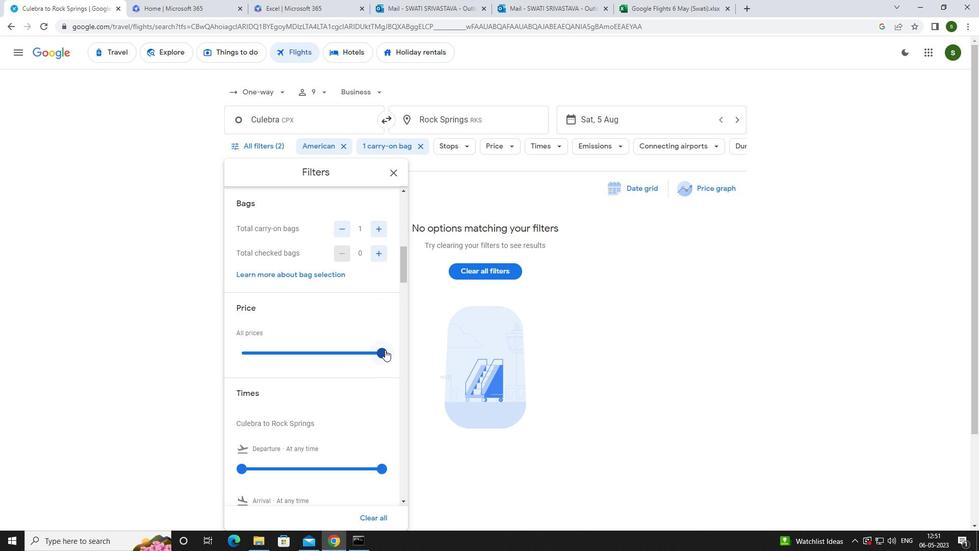 
Action: Mouse scrolled (385, 349) with delta (0, 0)
Screenshot: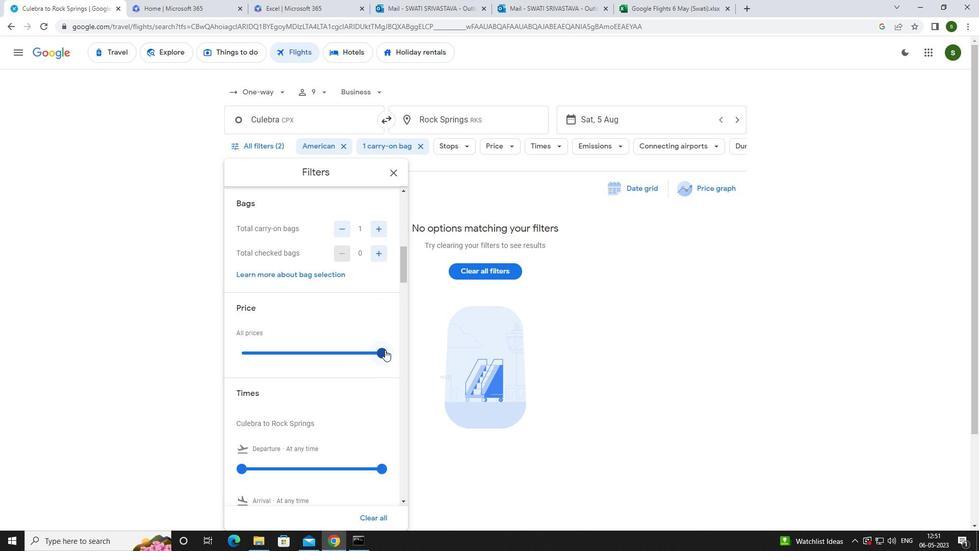 
Action: Mouse scrolled (385, 349) with delta (0, 0)
Screenshot: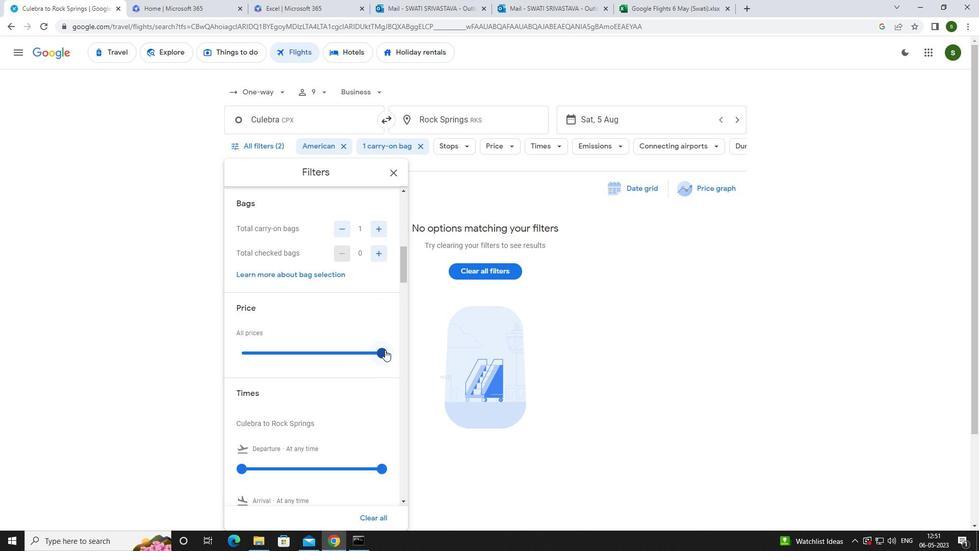 
Action: Mouse moved to (245, 368)
Screenshot: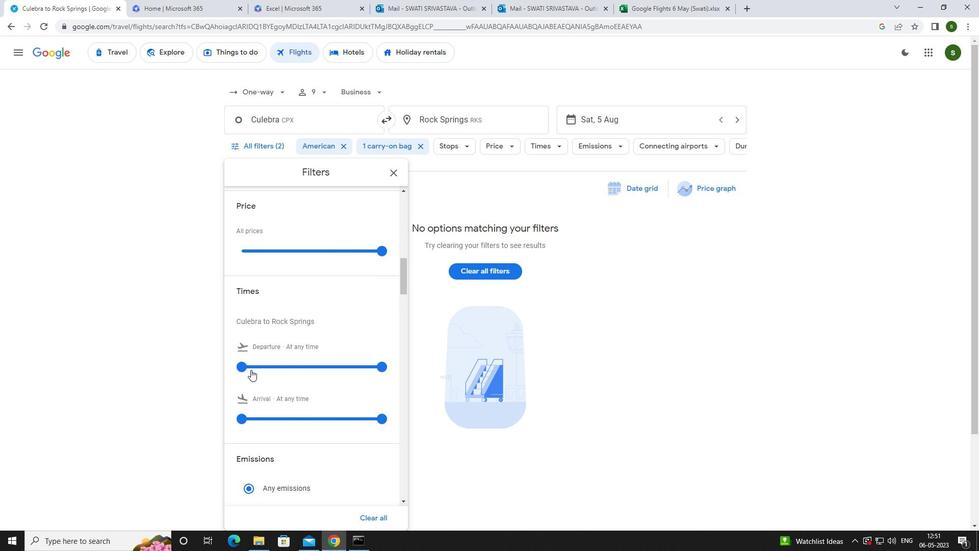 
Action: Mouse pressed left at (245, 368)
Screenshot: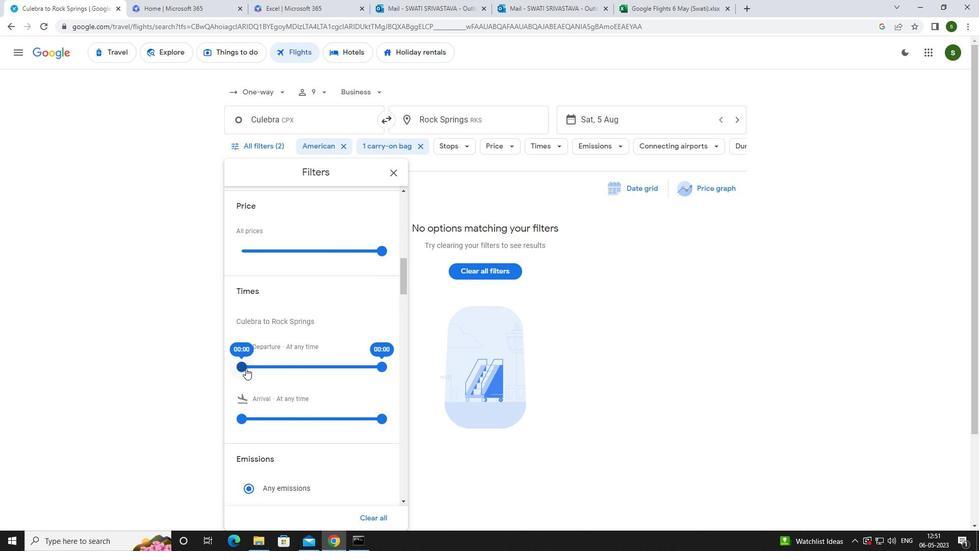 
Action: Mouse moved to (447, 442)
Screenshot: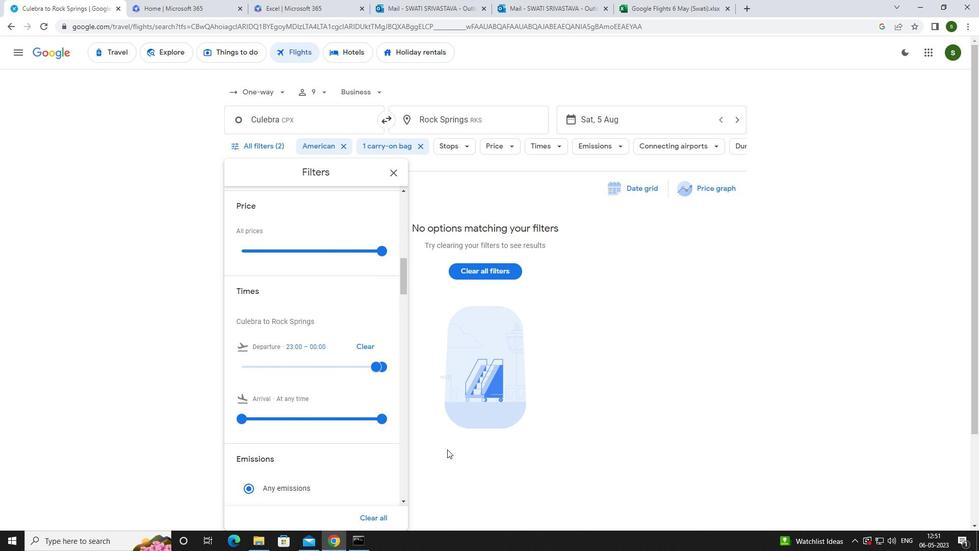 
Action: Mouse pressed left at (447, 442)
Screenshot: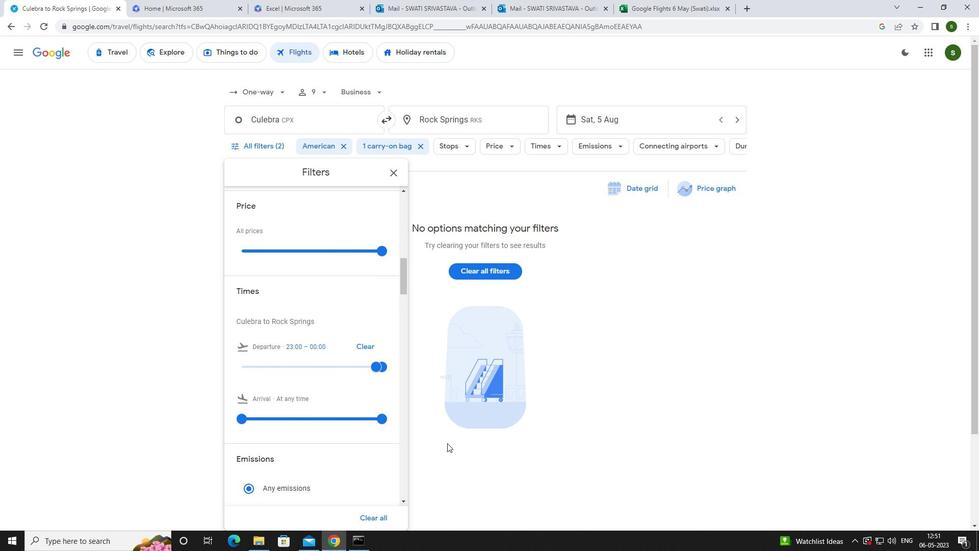 
